 Task: Filter people with the keyword Title.
Action: Mouse moved to (453, 110)
Screenshot: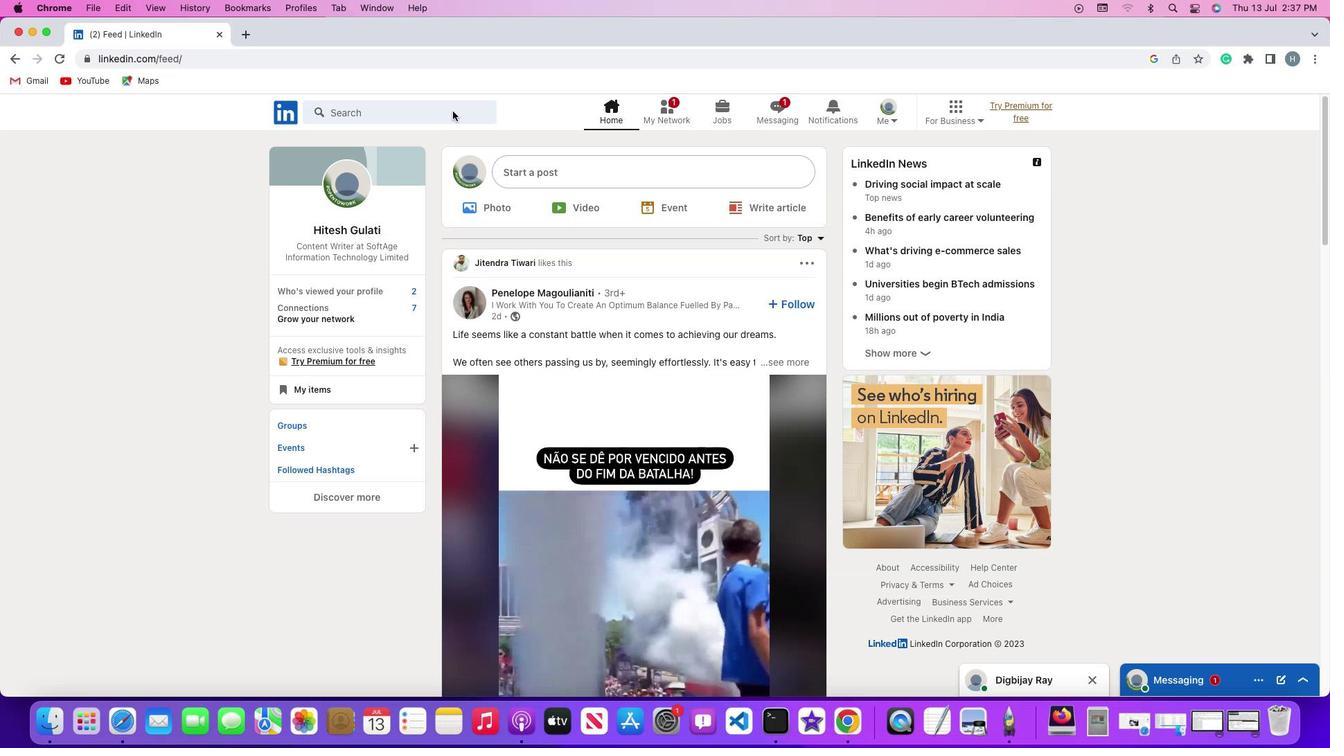 
Action: Mouse pressed left at (453, 110)
Screenshot: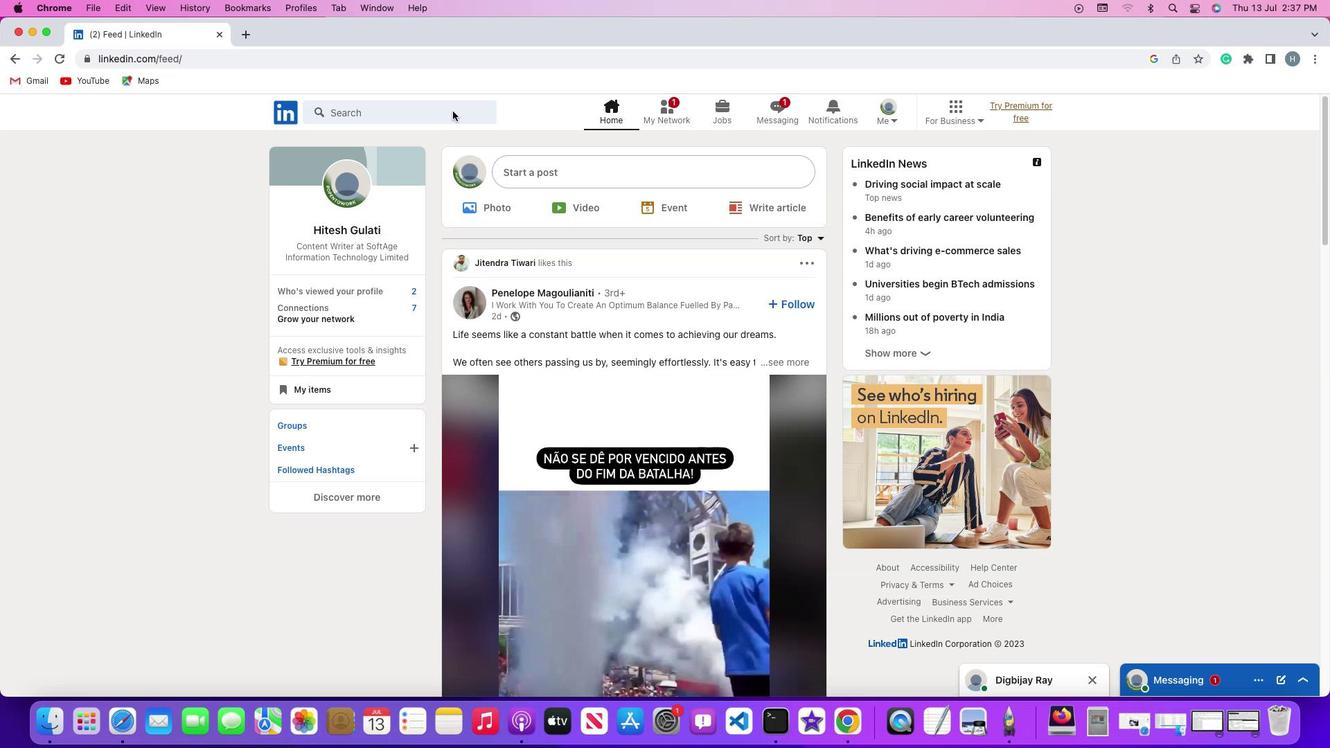
Action: Mouse pressed left at (453, 110)
Screenshot: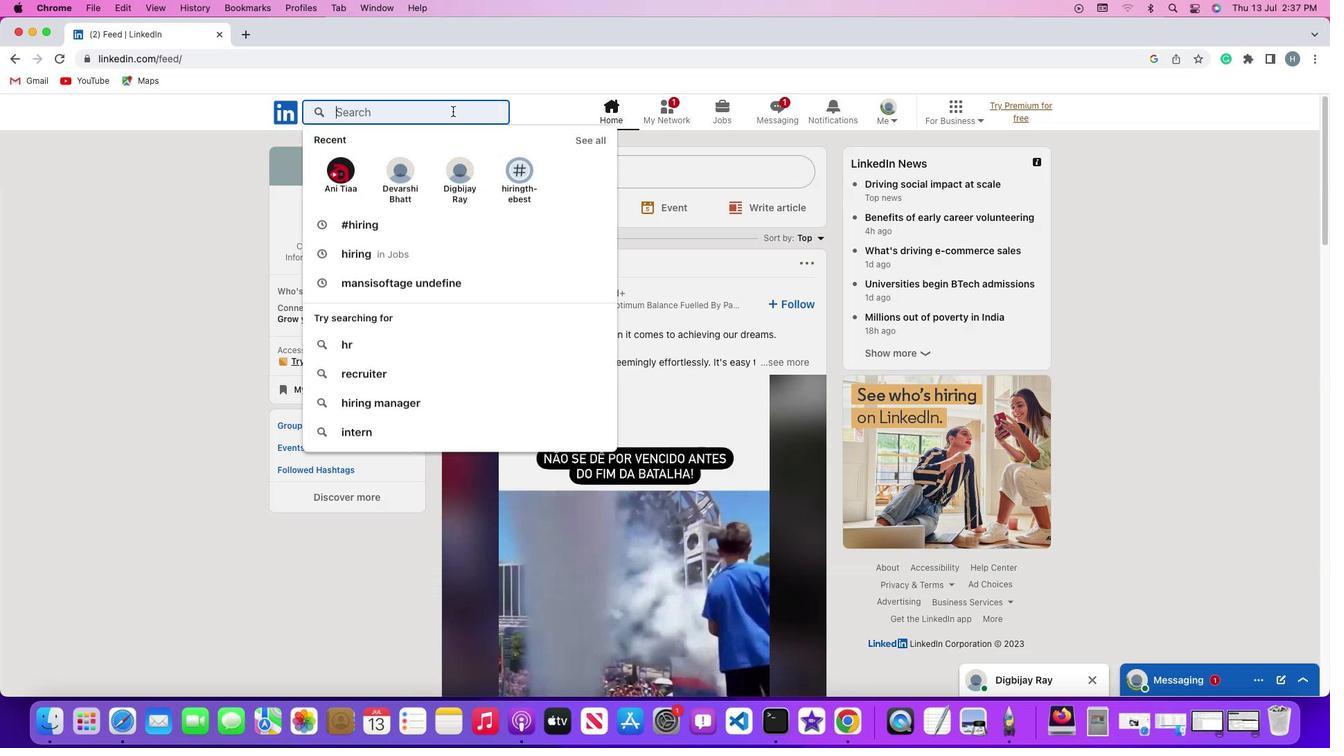 
Action: Key pressed Key.shift'#''h''i''r''i''n''g'Key.enter
Screenshot: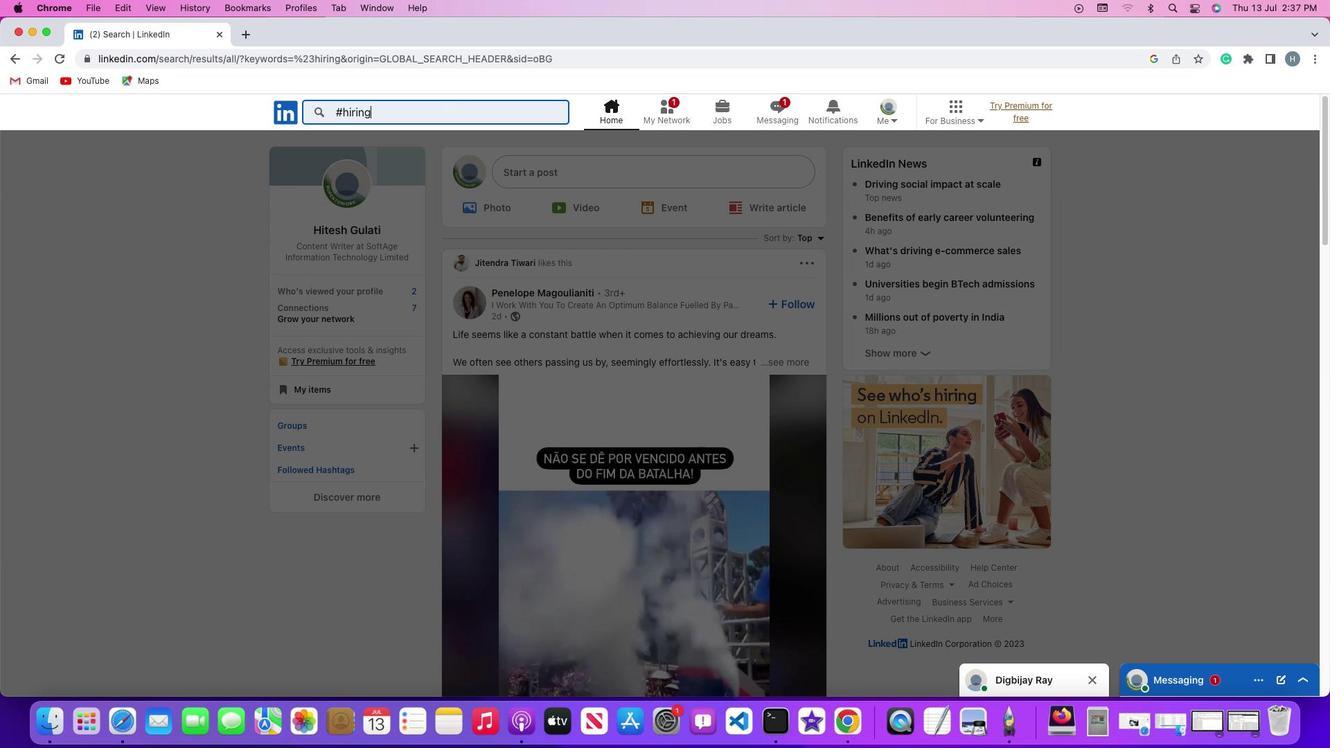 
Action: Mouse moved to (400, 146)
Screenshot: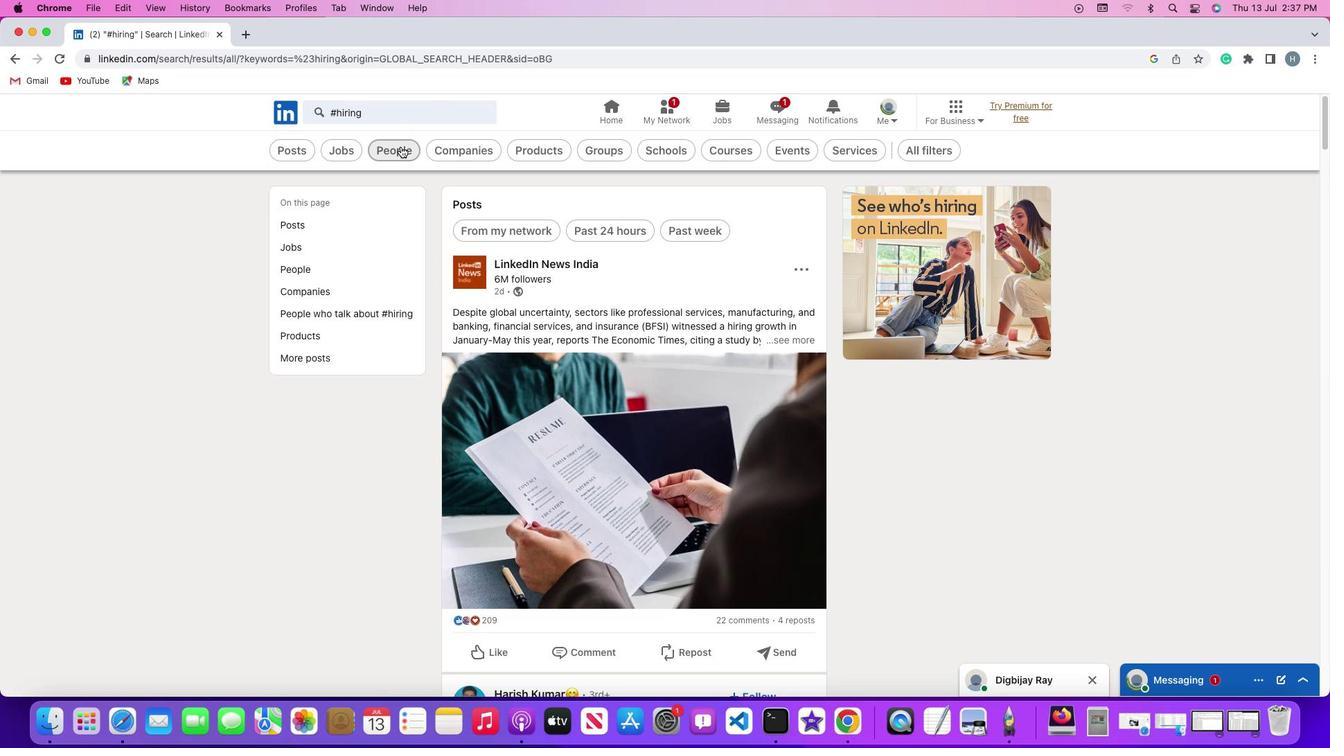 
Action: Mouse pressed left at (400, 146)
Screenshot: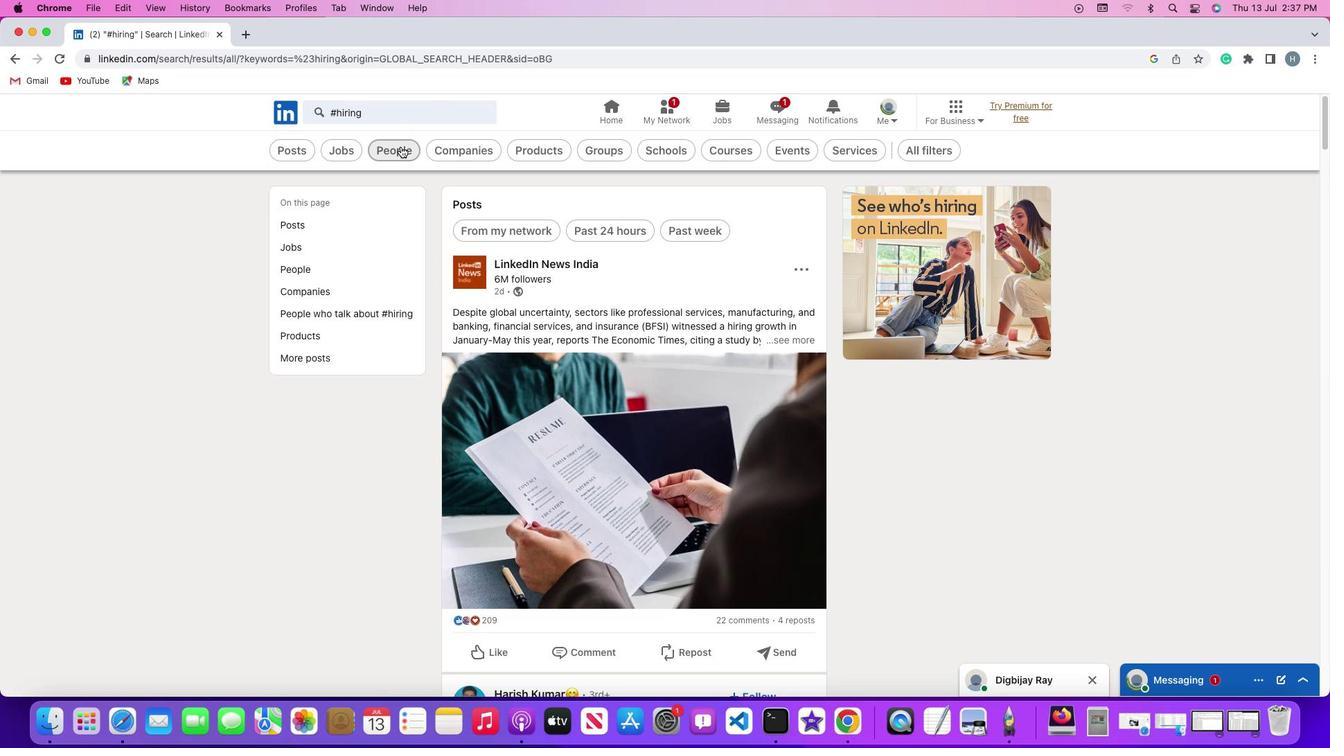 
Action: Mouse moved to (402, 148)
Screenshot: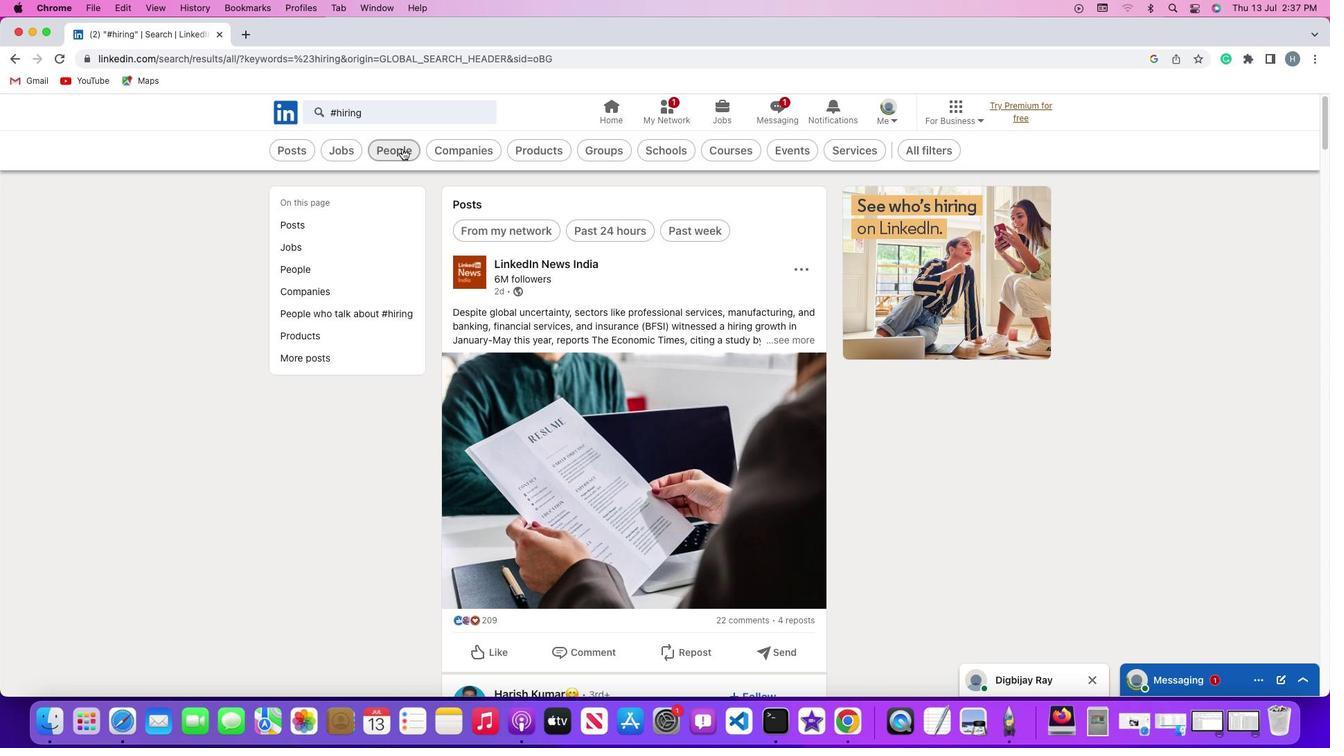 
Action: Mouse pressed left at (402, 148)
Screenshot: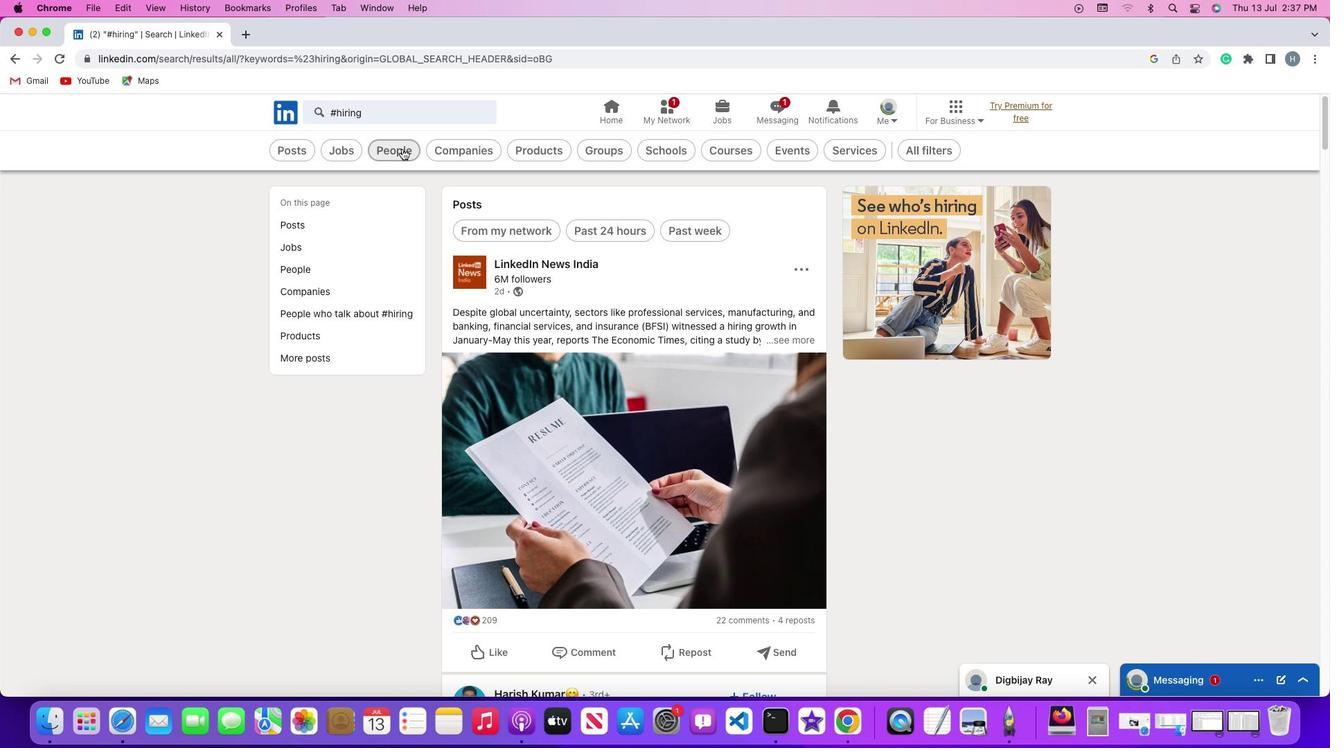 
Action: Mouse moved to (709, 148)
Screenshot: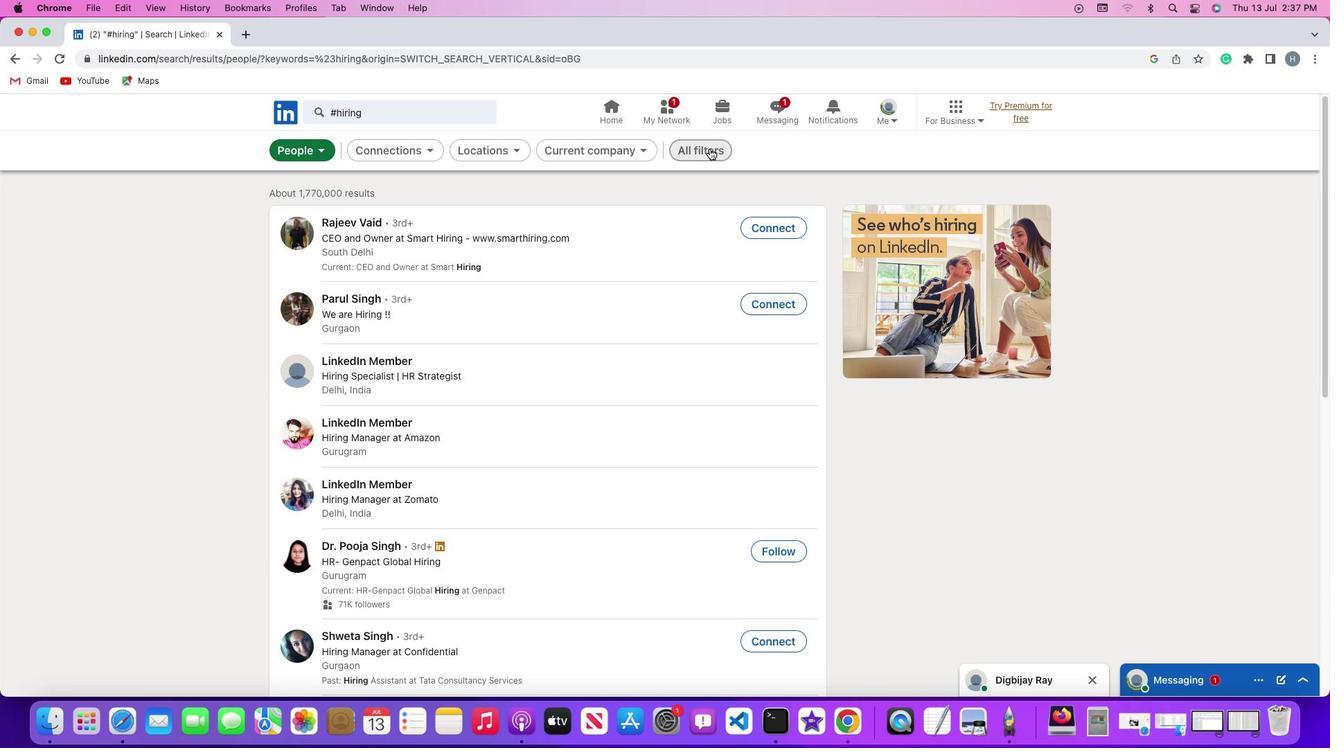 
Action: Mouse pressed left at (709, 148)
Screenshot: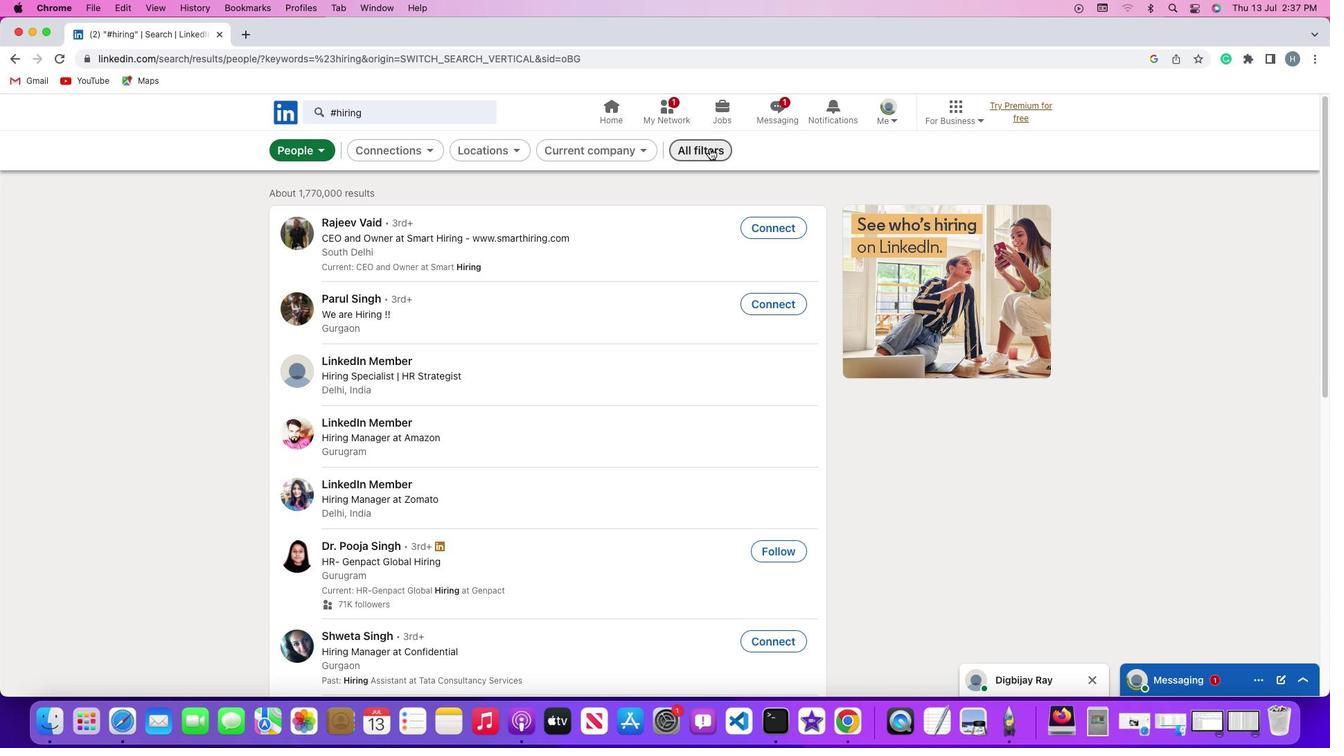 
Action: Mouse moved to (1094, 506)
Screenshot: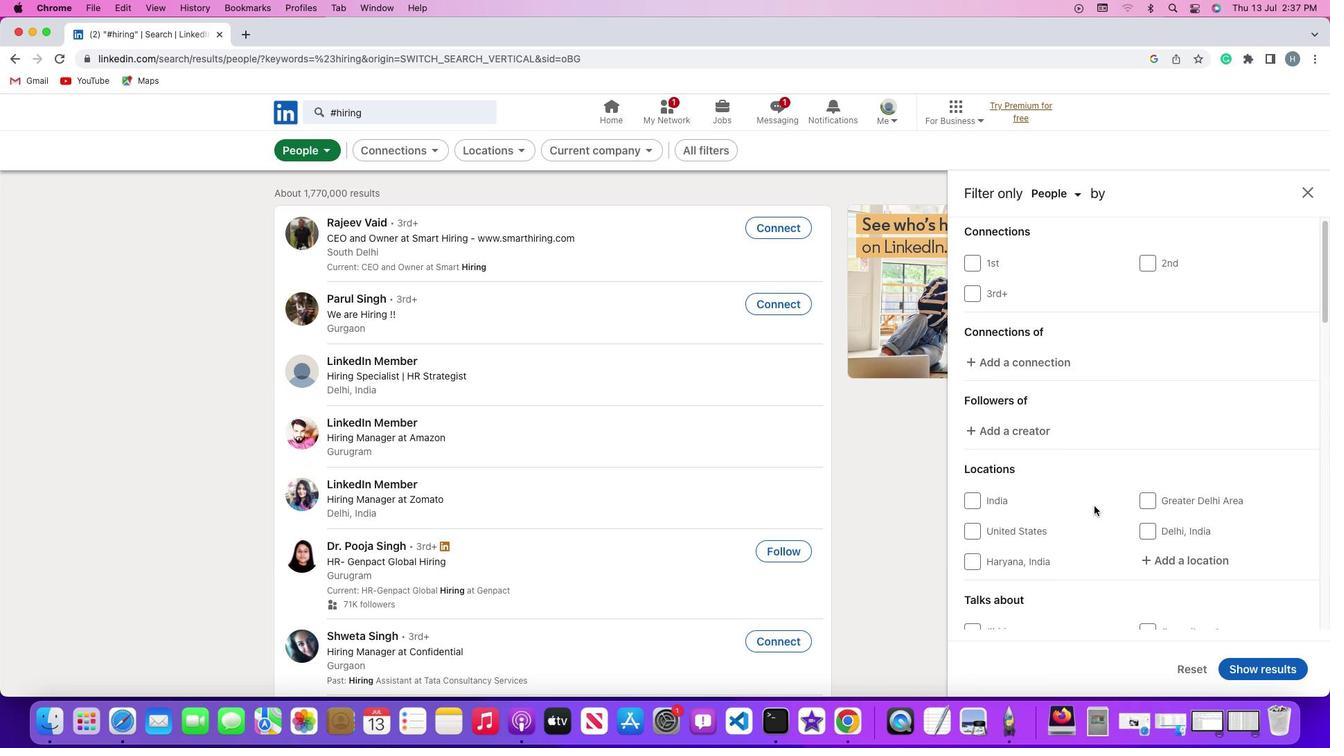 
Action: Mouse scrolled (1094, 506) with delta (0, 0)
Screenshot: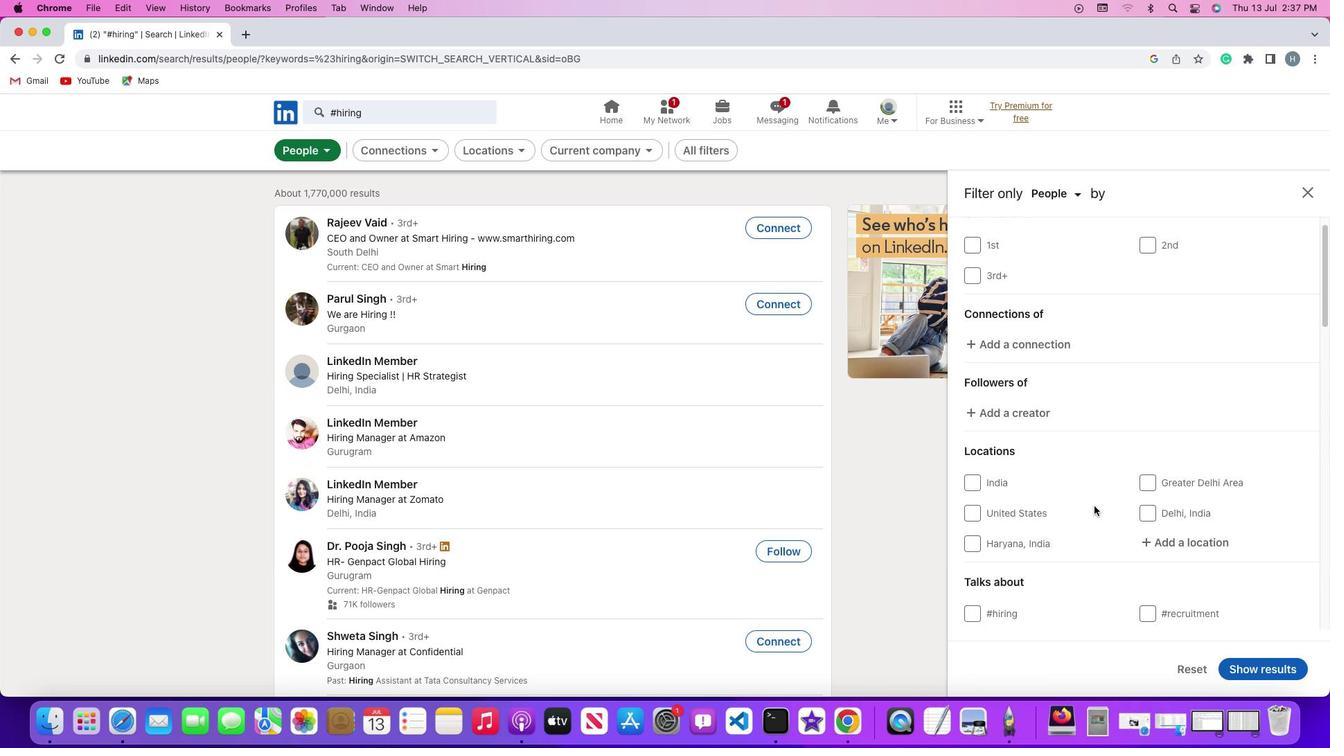 
Action: Mouse scrolled (1094, 506) with delta (0, 0)
Screenshot: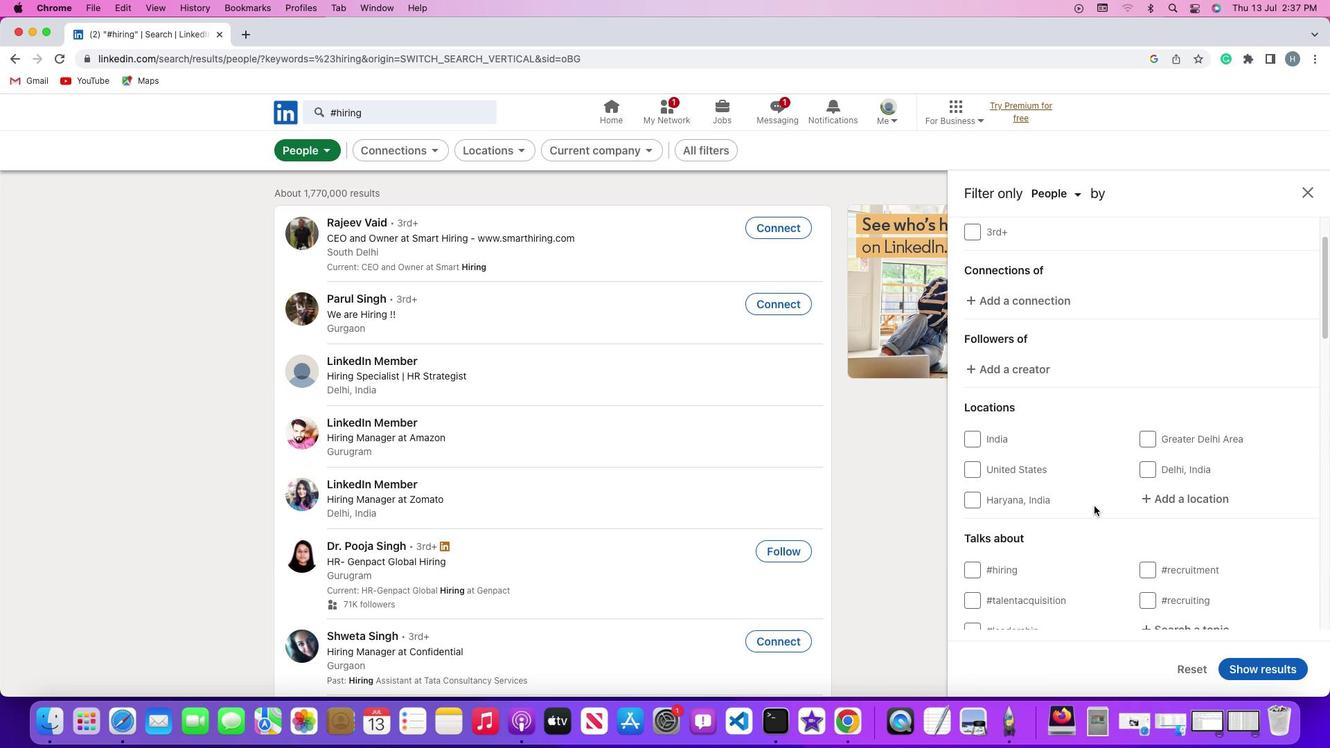 
Action: Mouse scrolled (1094, 506) with delta (0, -2)
Screenshot: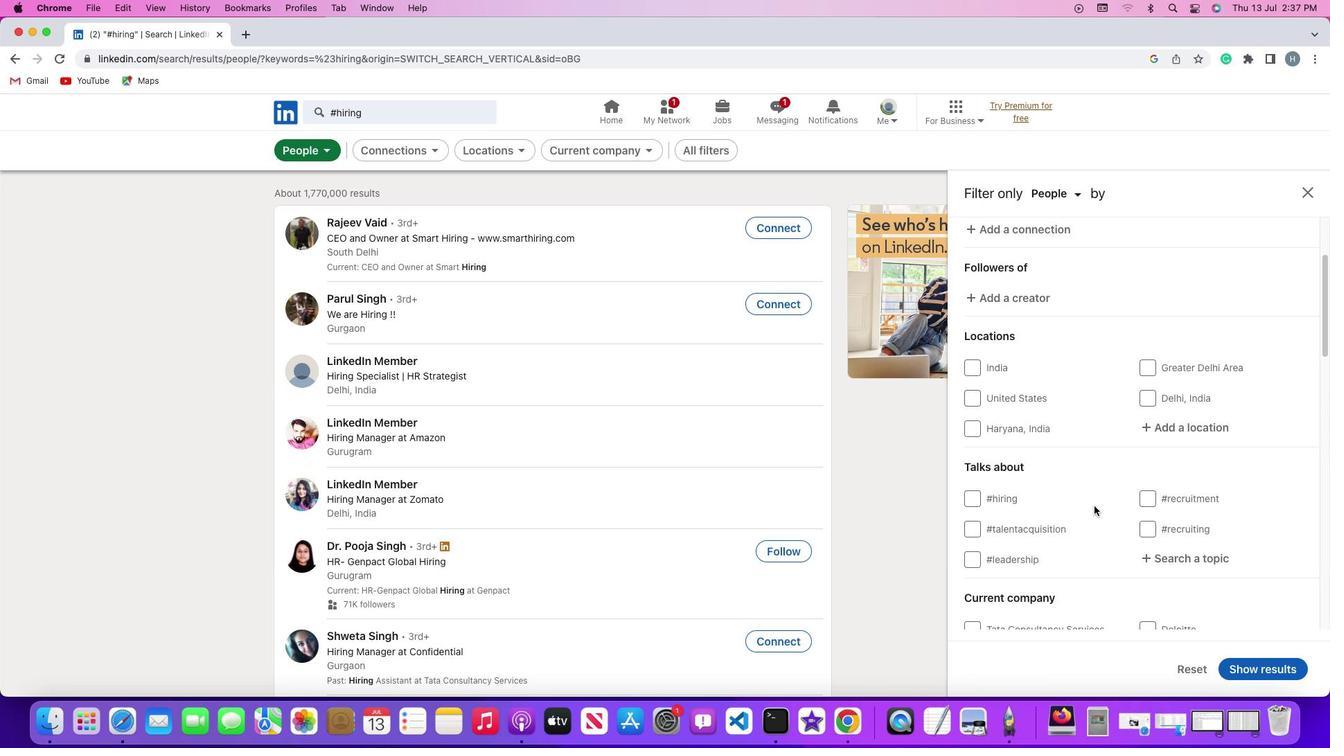 
Action: Mouse scrolled (1094, 506) with delta (0, -2)
Screenshot: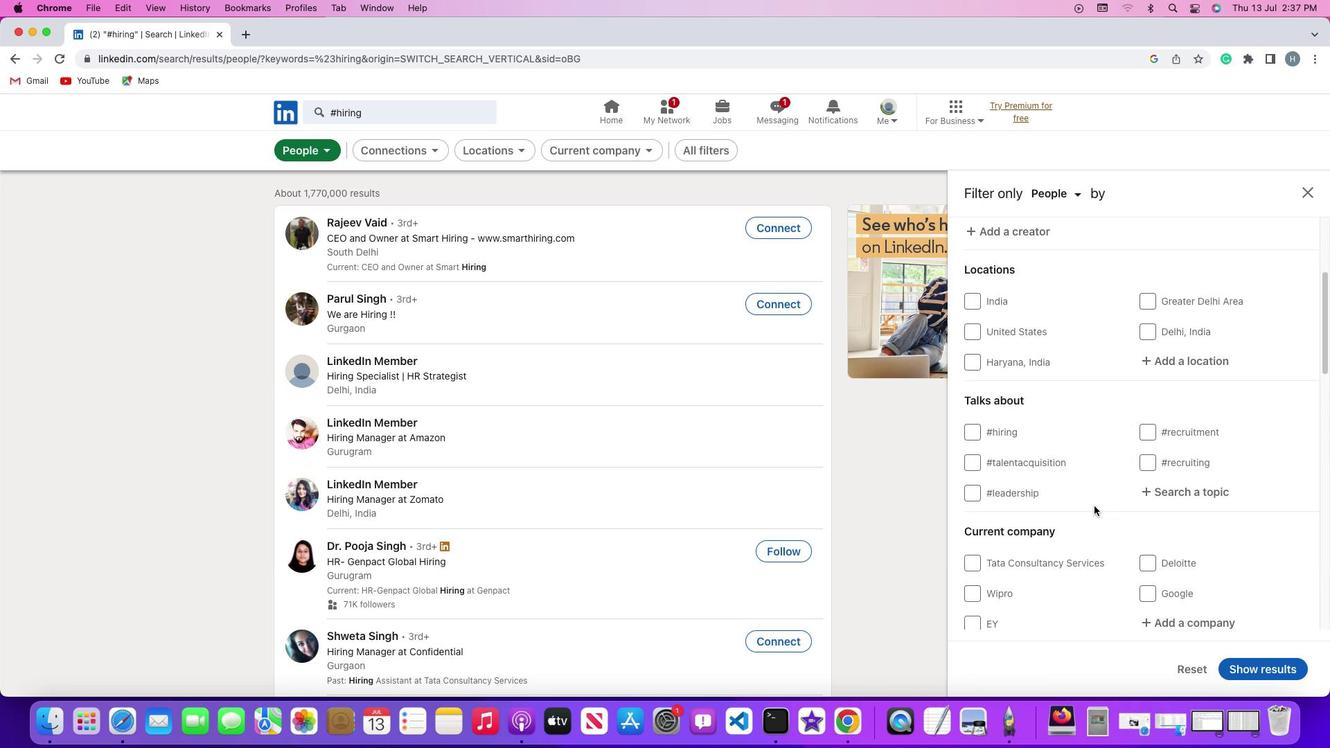 
Action: Mouse scrolled (1094, 506) with delta (0, 0)
Screenshot: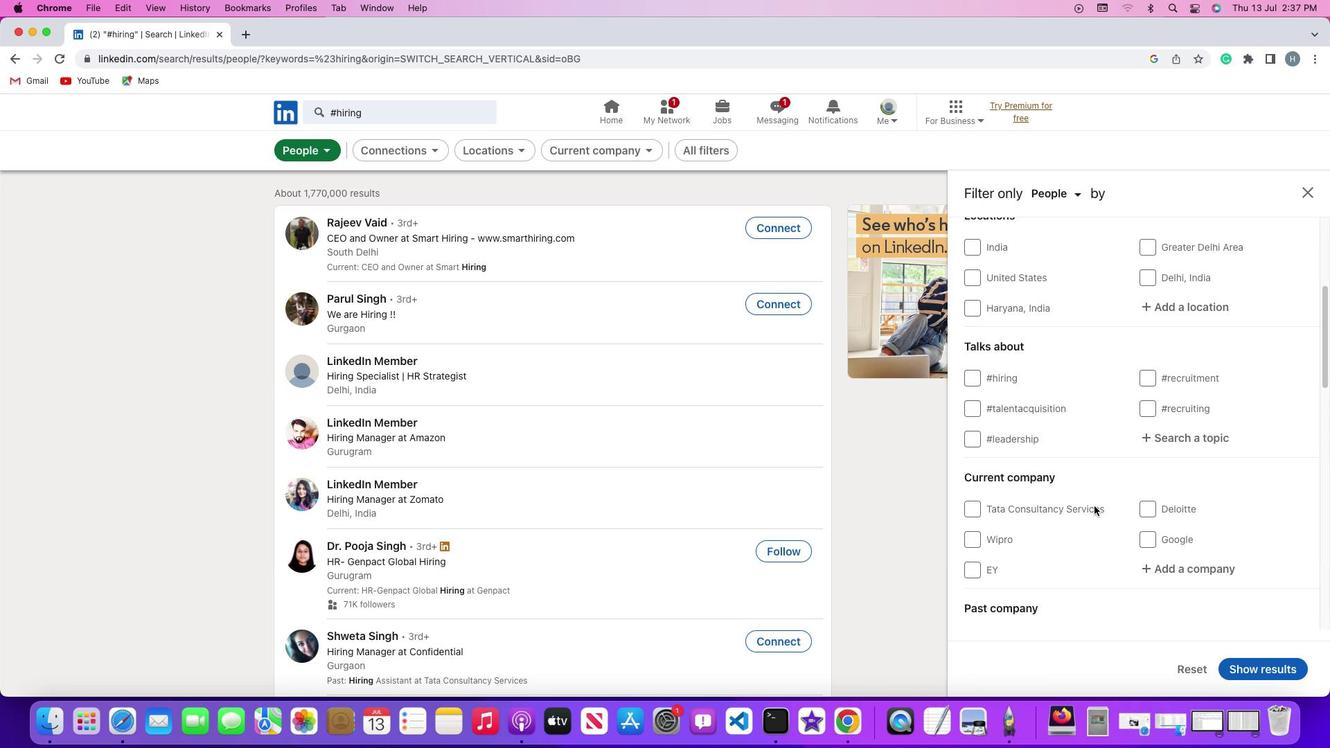 
Action: Mouse scrolled (1094, 506) with delta (0, 0)
Screenshot: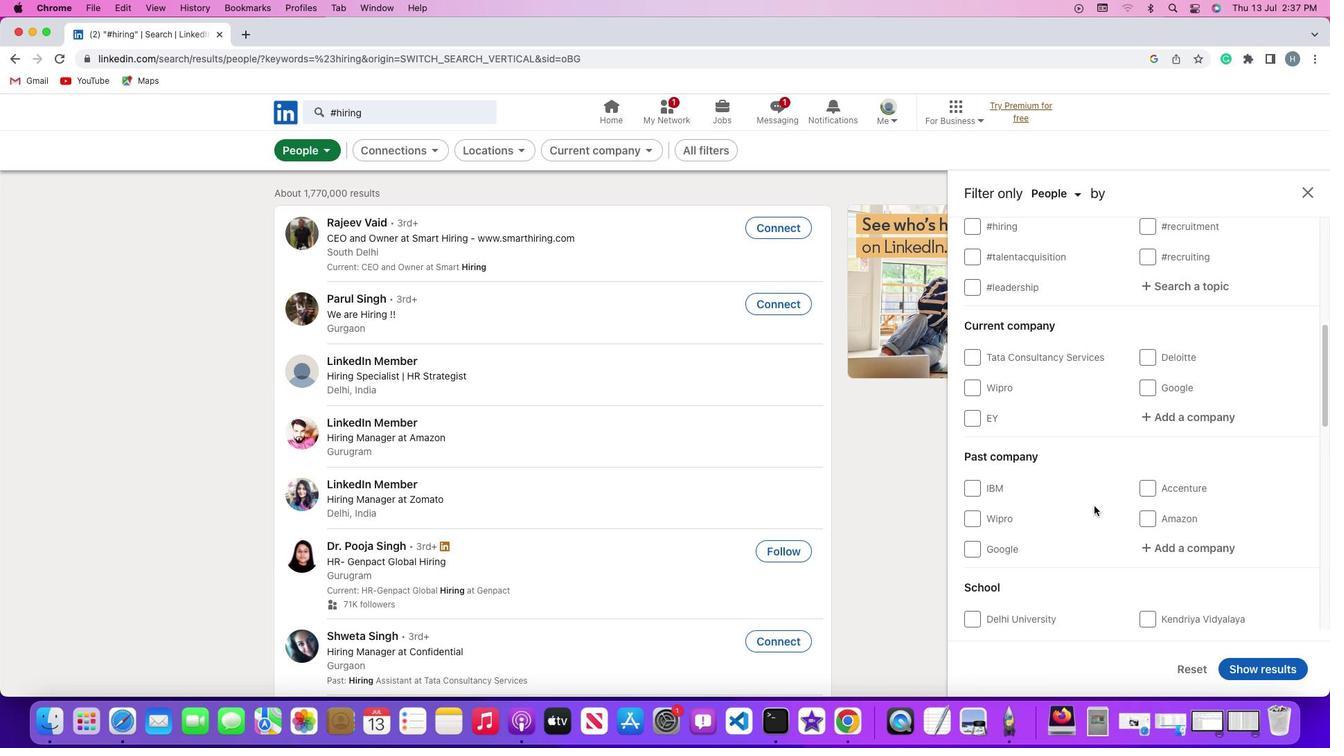 
Action: Mouse scrolled (1094, 506) with delta (0, -2)
Screenshot: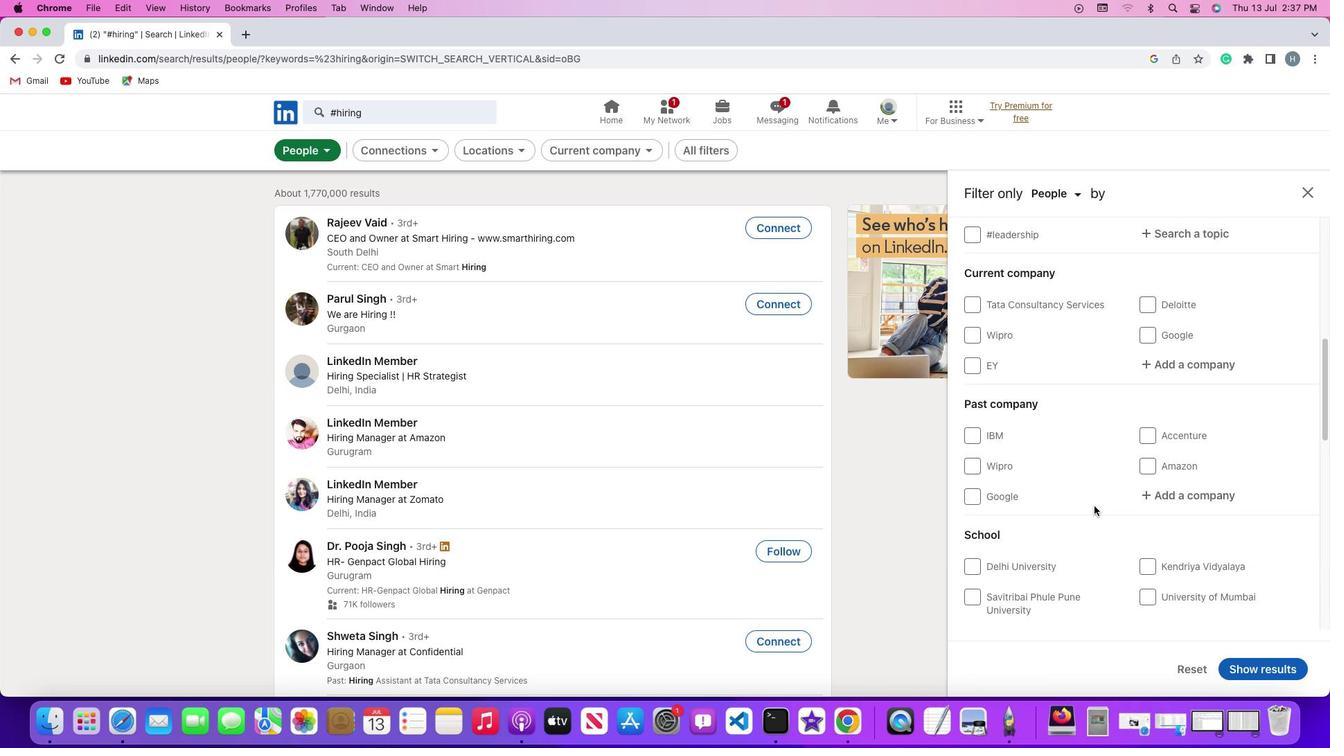 
Action: Mouse scrolled (1094, 506) with delta (0, -3)
Screenshot: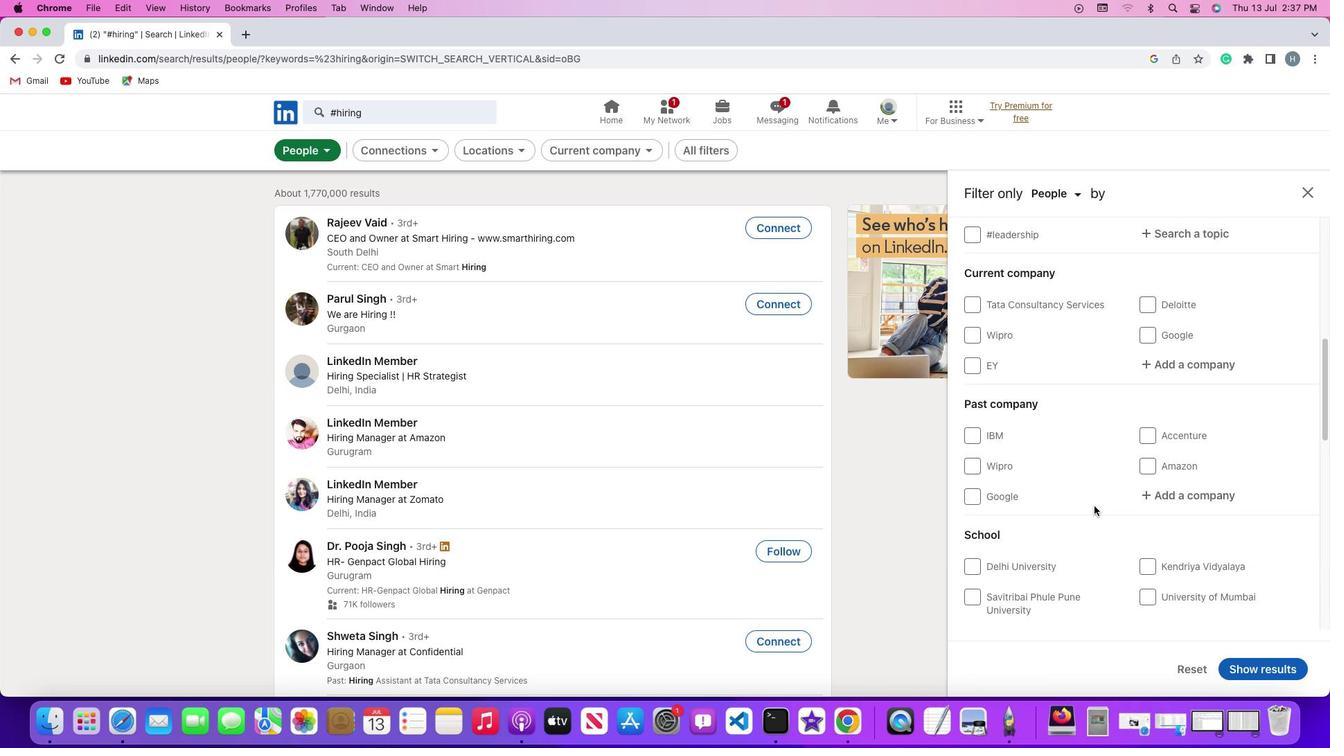 
Action: Mouse scrolled (1094, 506) with delta (0, 0)
Screenshot: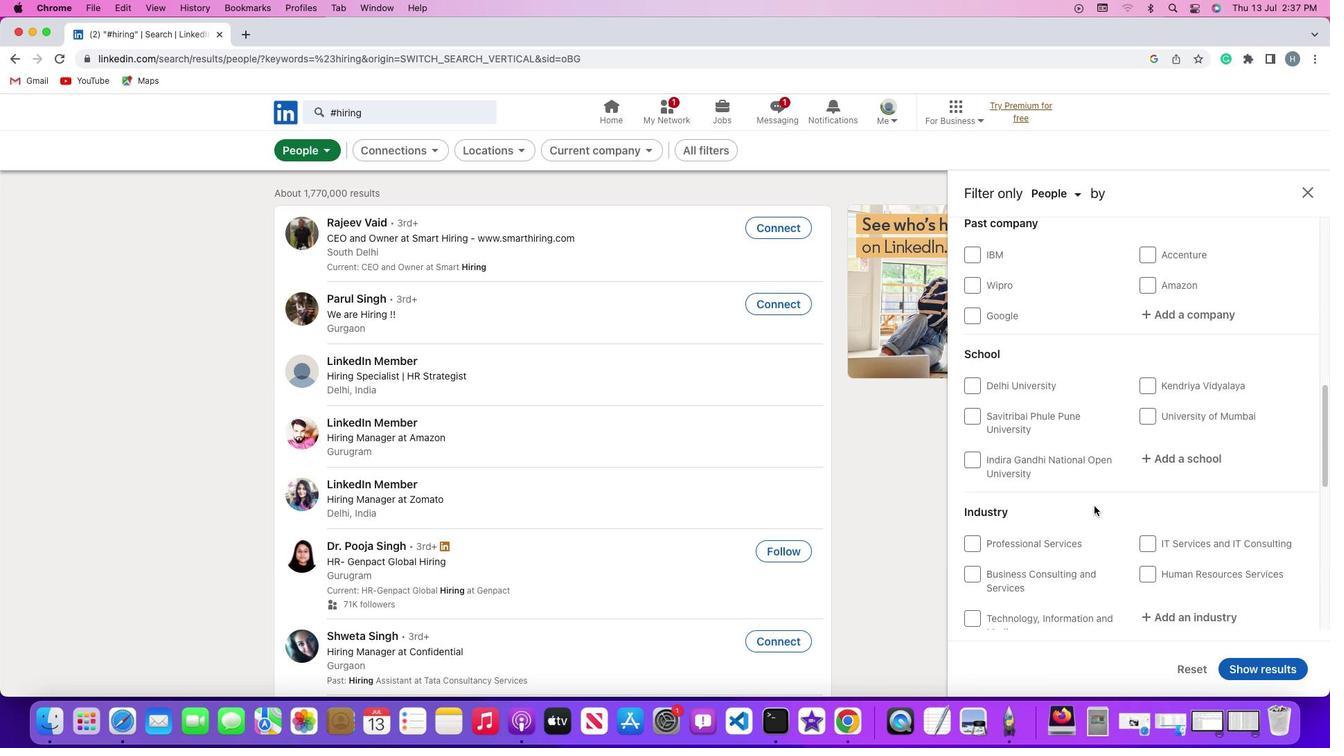 
Action: Mouse scrolled (1094, 506) with delta (0, 0)
Screenshot: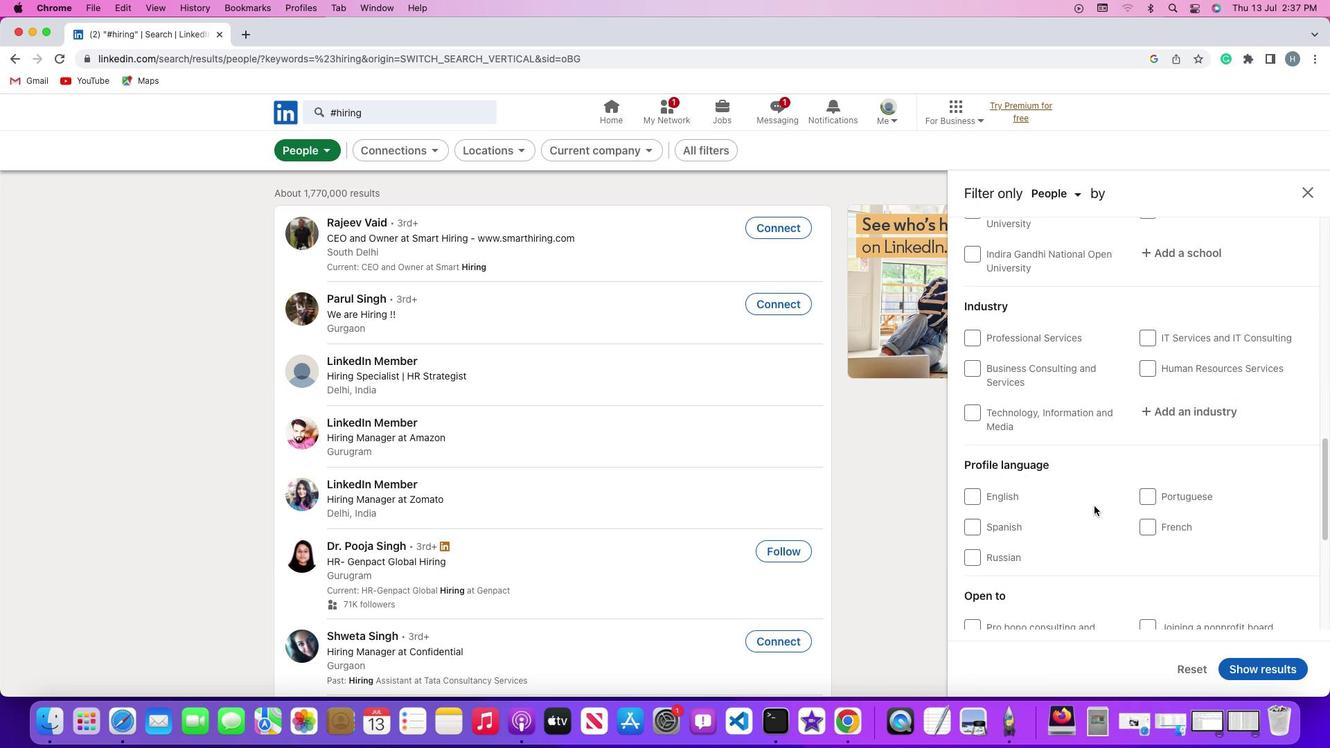 
Action: Mouse scrolled (1094, 506) with delta (0, -2)
Screenshot: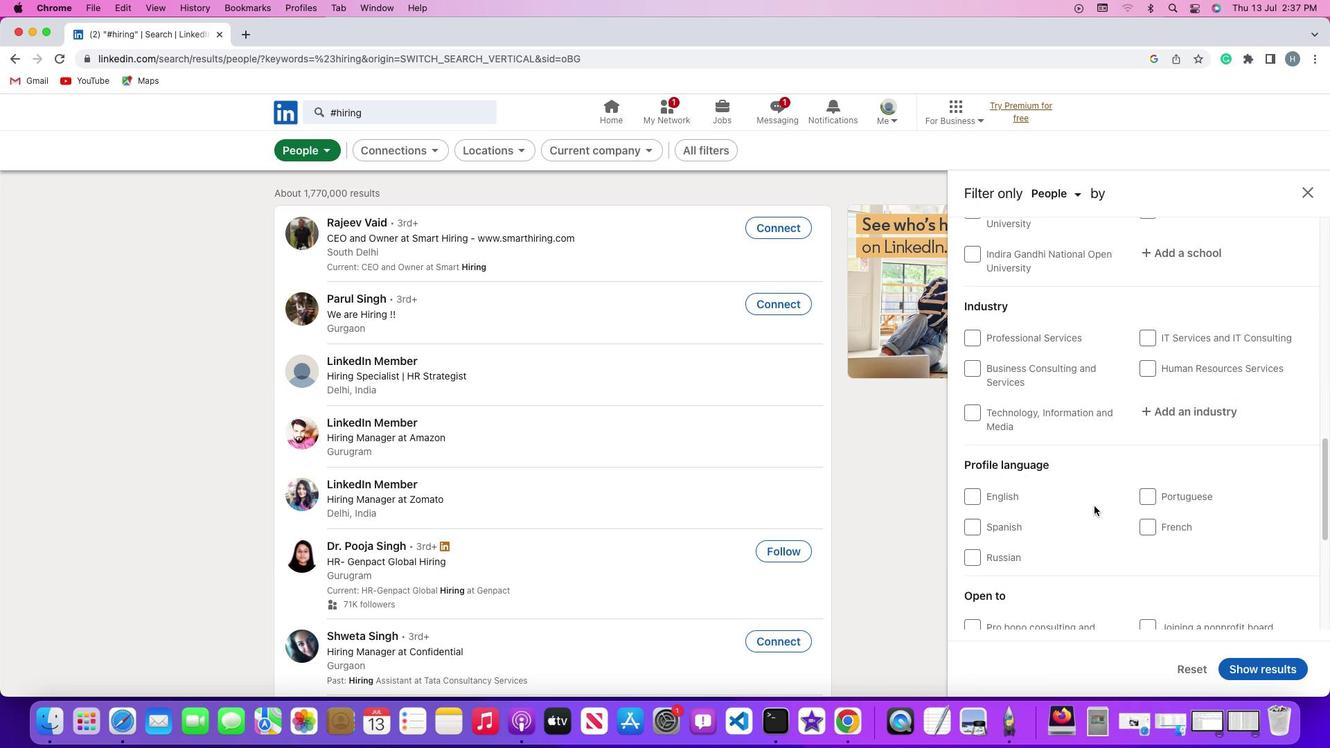 
Action: Mouse scrolled (1094, 506) with delta (0, -3)
Screenshot: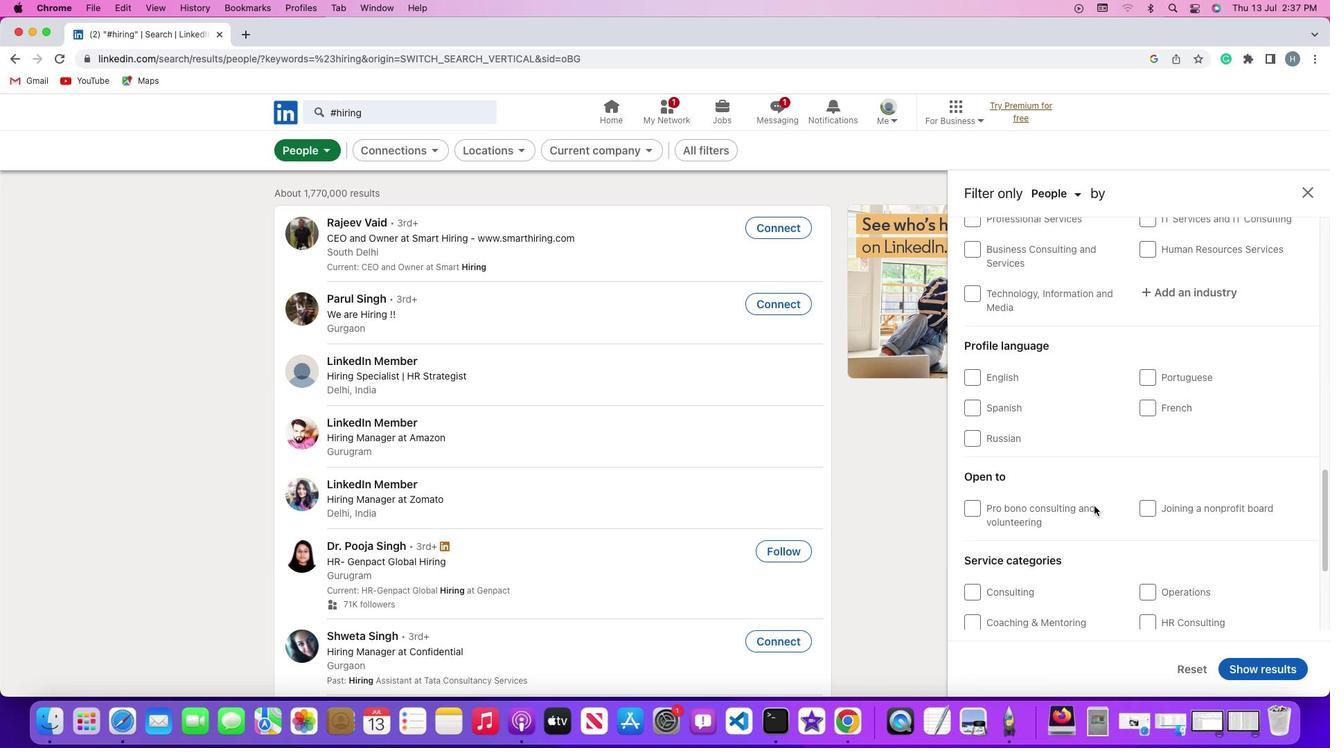 
Action: Mouse scrolled (1094, 506) with delta (0, -4)
Screenshot: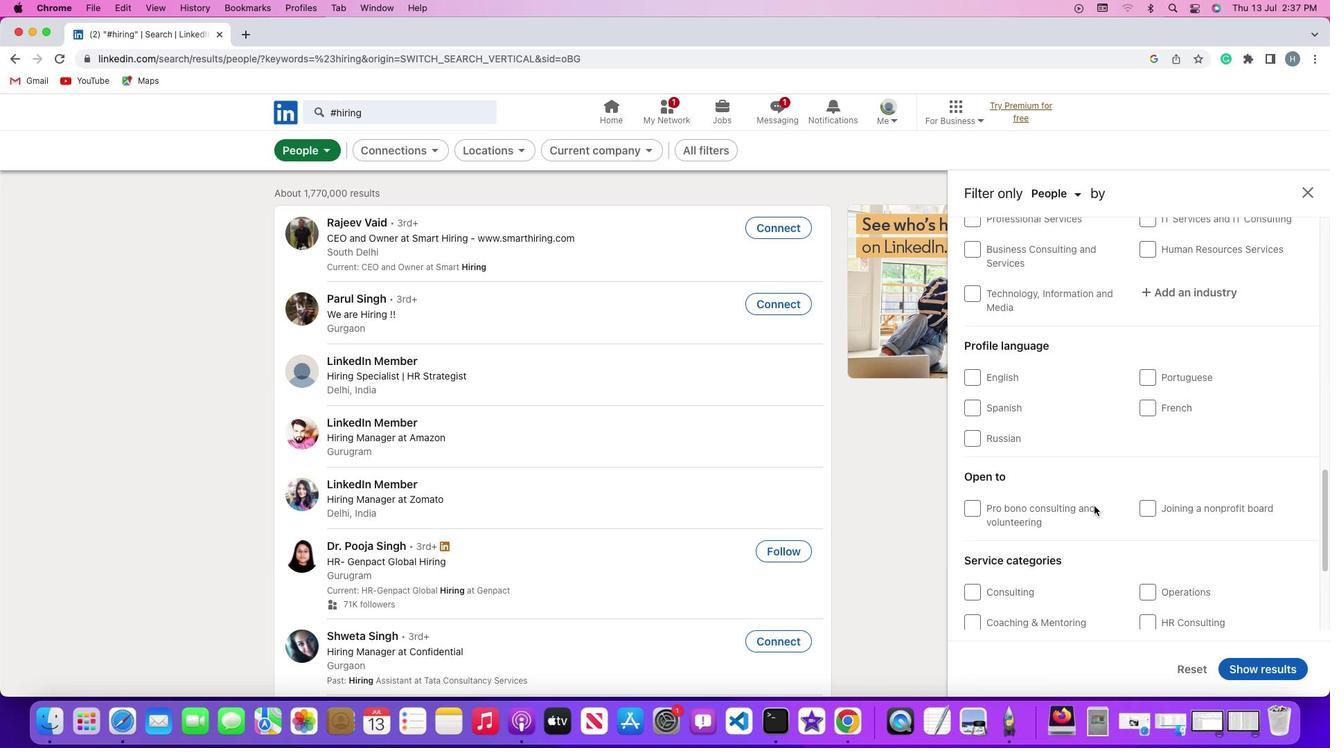 
Action: Mouse scrolled (1094, 506) with delta (0, 0)
Screenshot: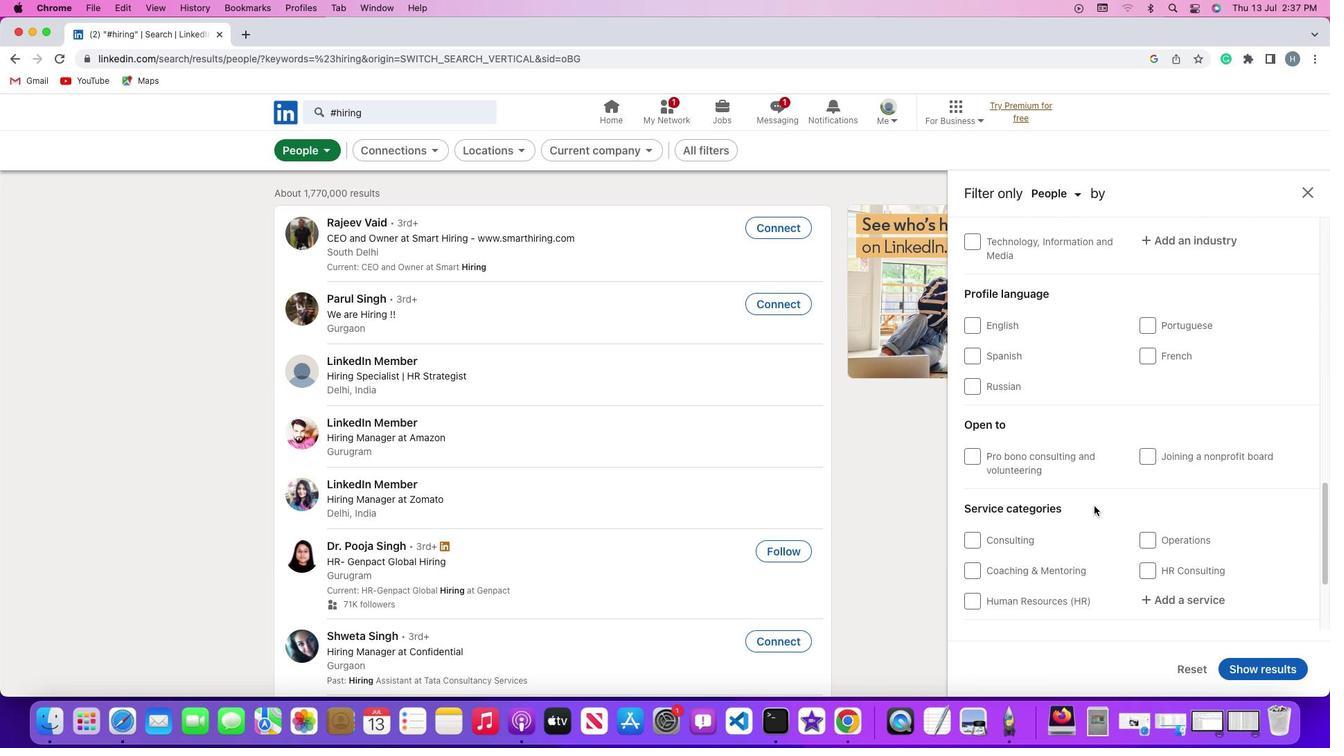 
Action: Mouse scrolled (1094, 506) with delta (0, 0)
Screenshot: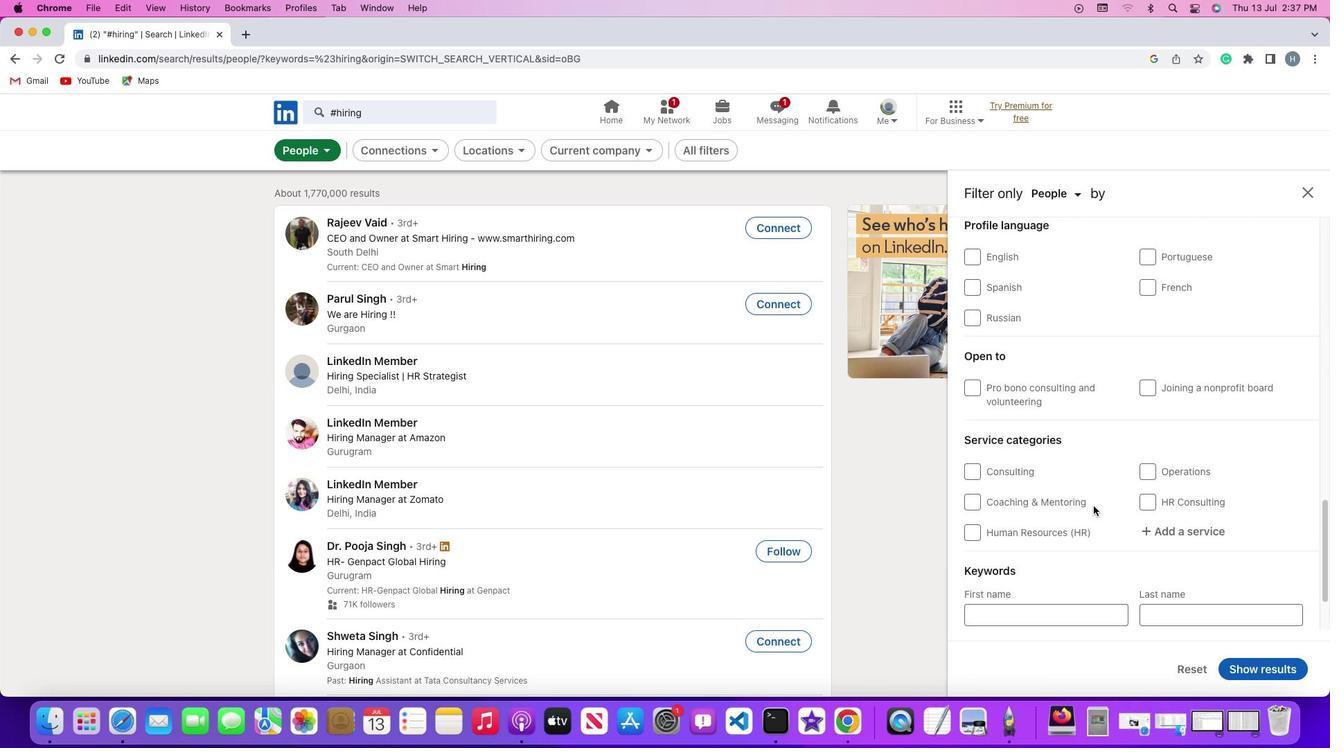 
Action: Mouse scrolled (1094, 506) with delta (0, -2)
Screenshot: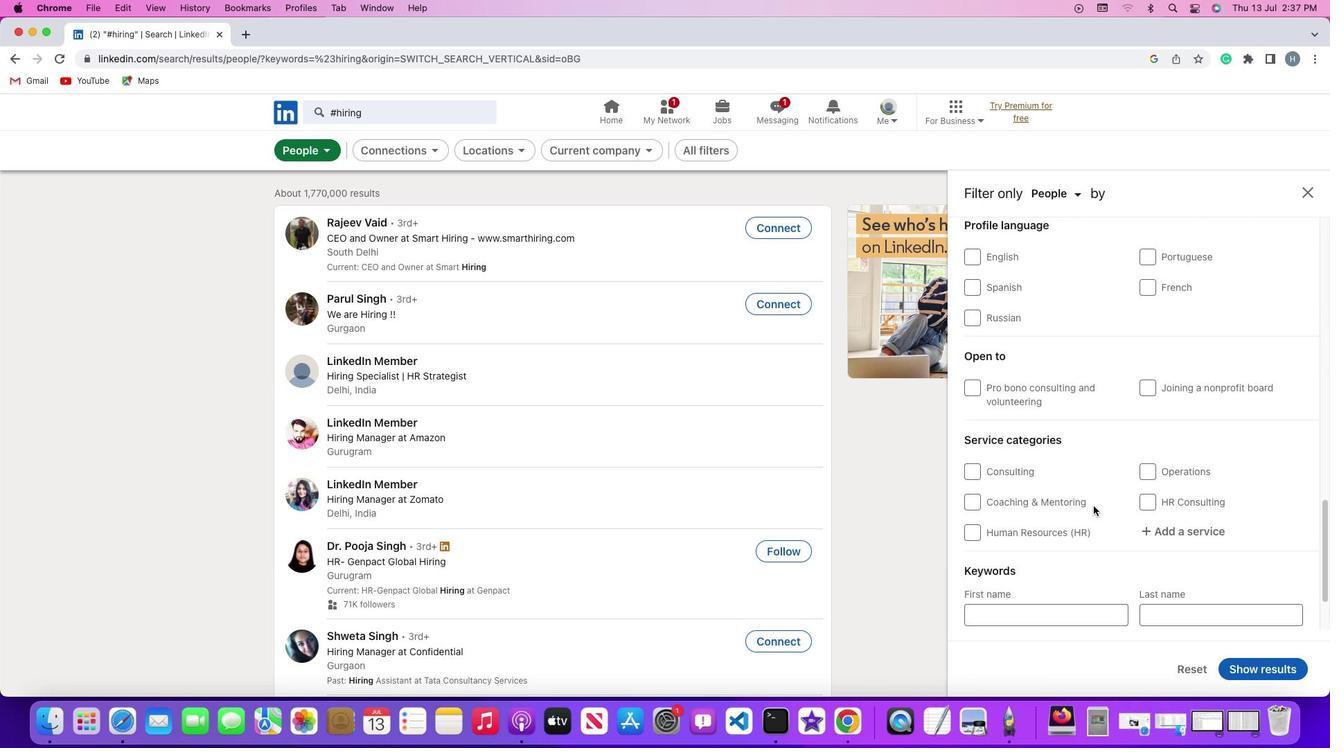 
Action: Mouse scrolled (1094, 506) with delta (0, -3)
Screenshot: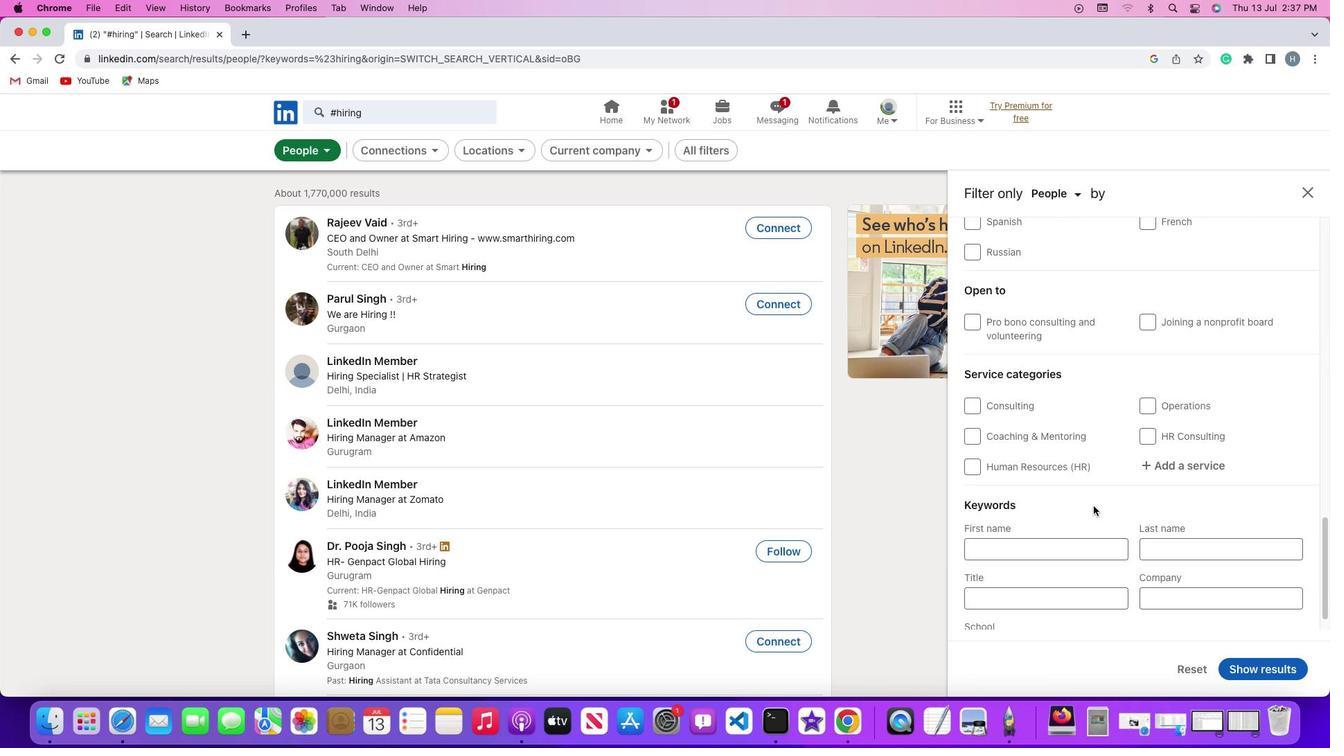 
Action: Mouse scrolled (1094, 506) with delta (0, -4)
Screenshot: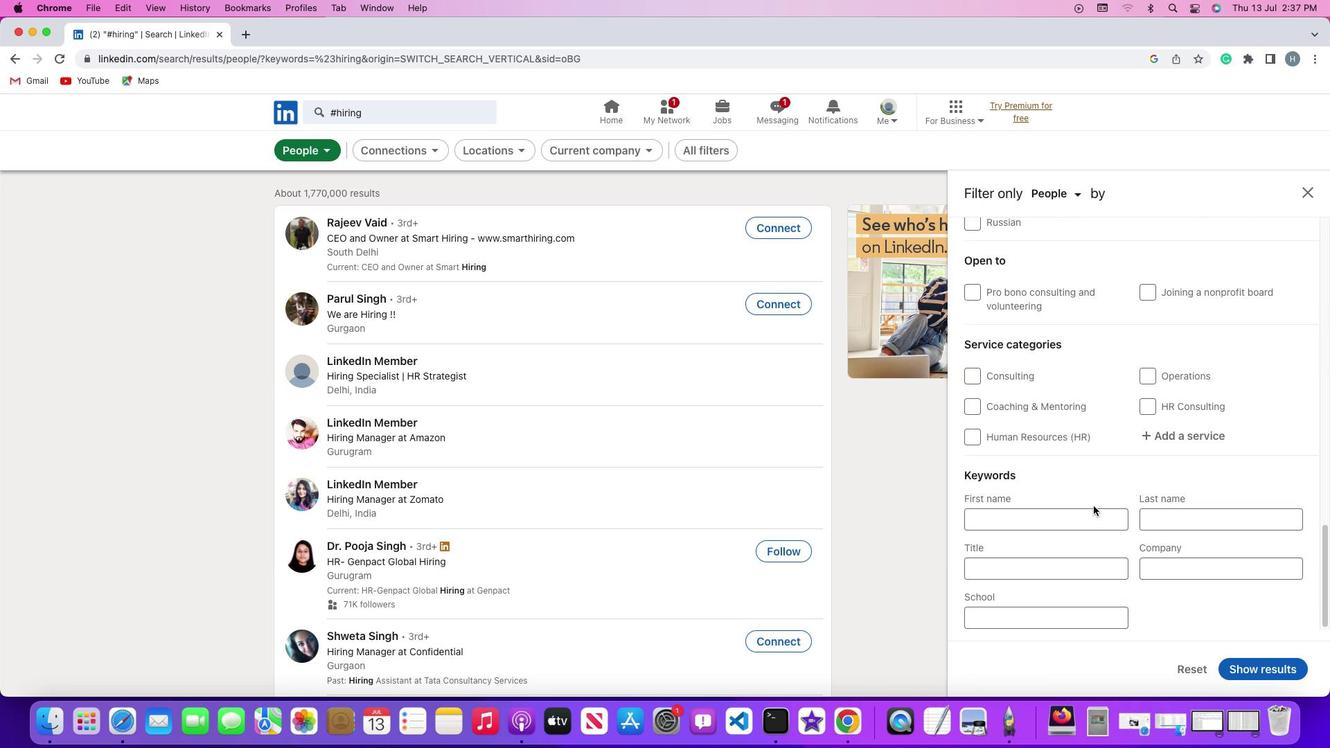 
Action: Mouse moved to (1094, 506)
Screenshot: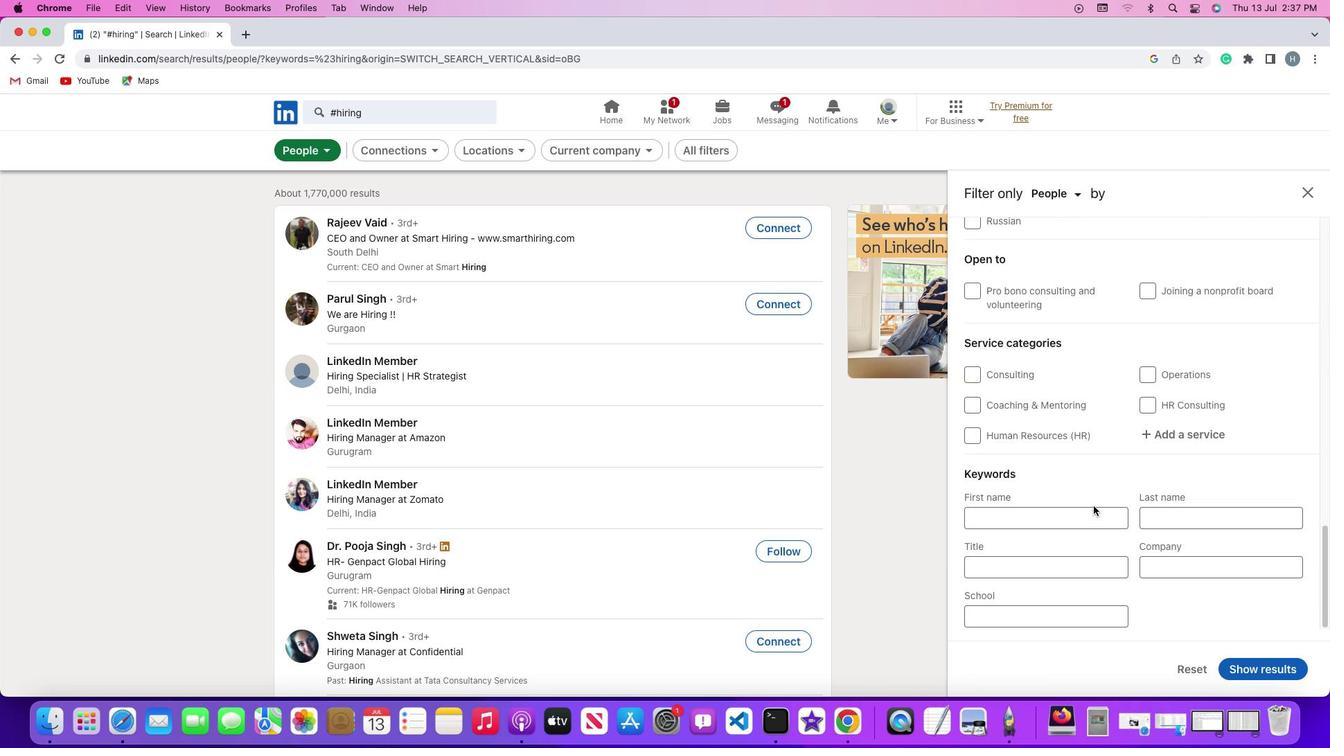 
Action: Mouse scrolled (1094, 506) with delta (0, 0)
Screenshot: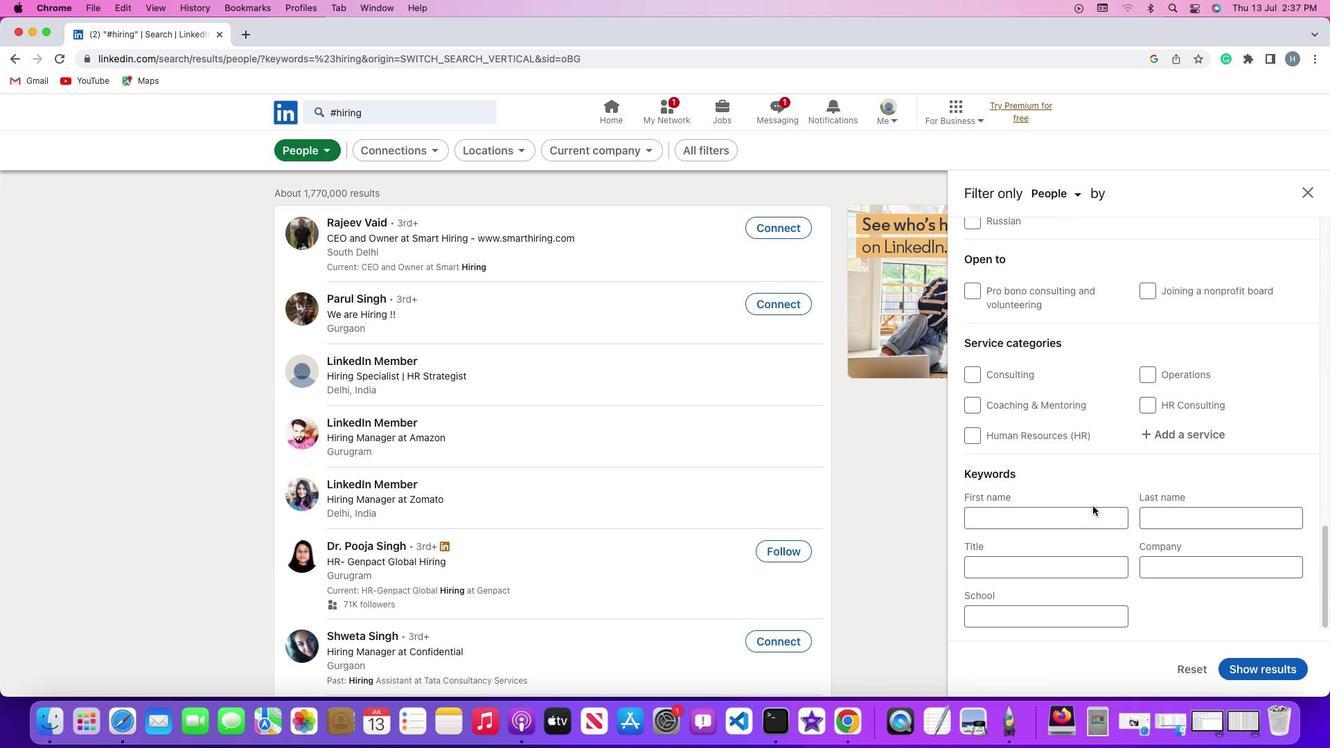 
Action: Mouse scrolled (1094, 506) with delta (0, 0)
Screenshot: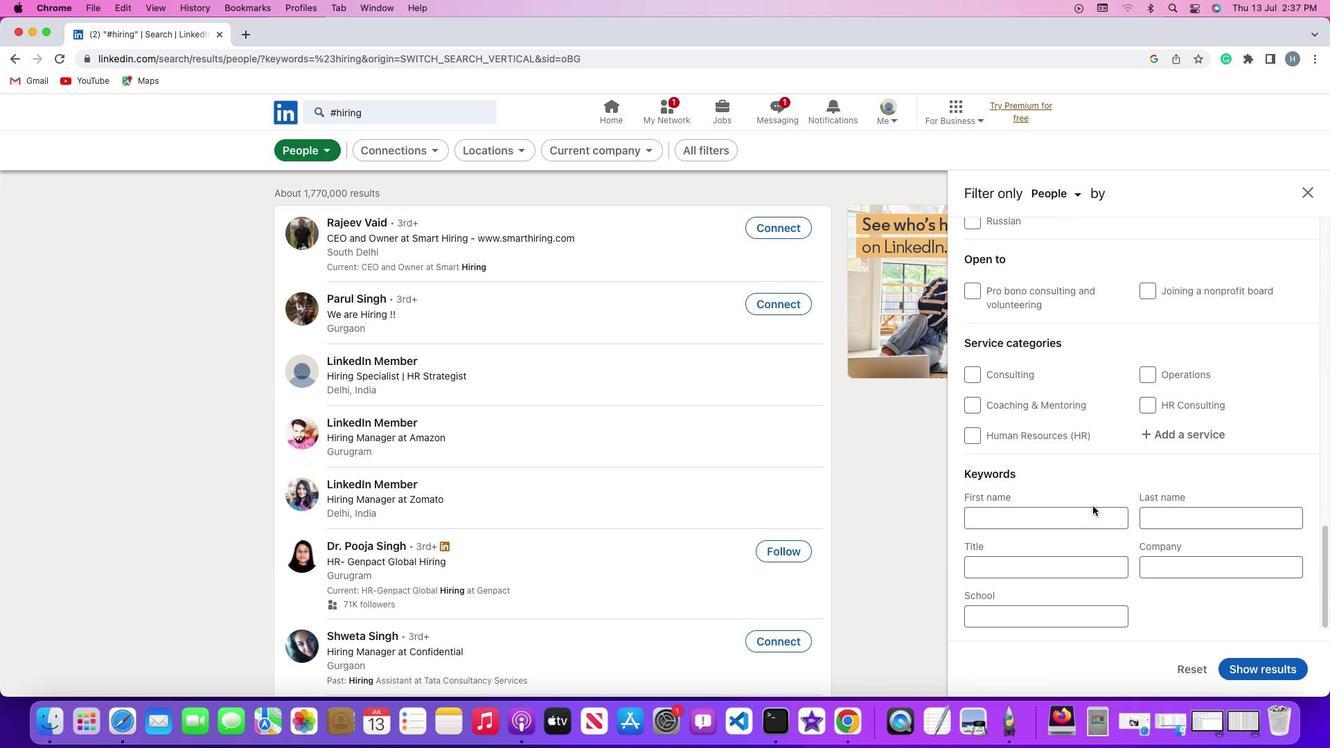 
Action: Mouse scrolled (1094, 506) with delta (0, -2)
Screenshot: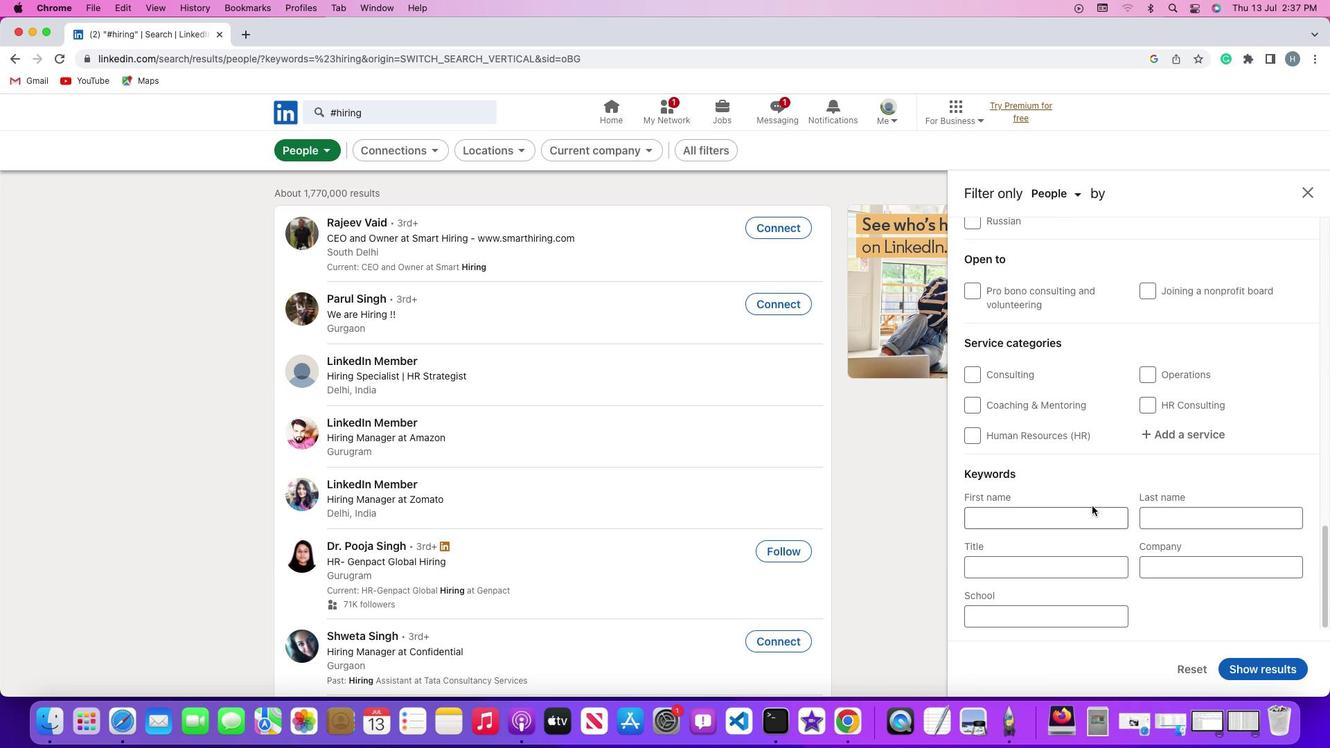 
Action: Mouse scrolled (1094, 506) with delta (0, -3)
Screenshot: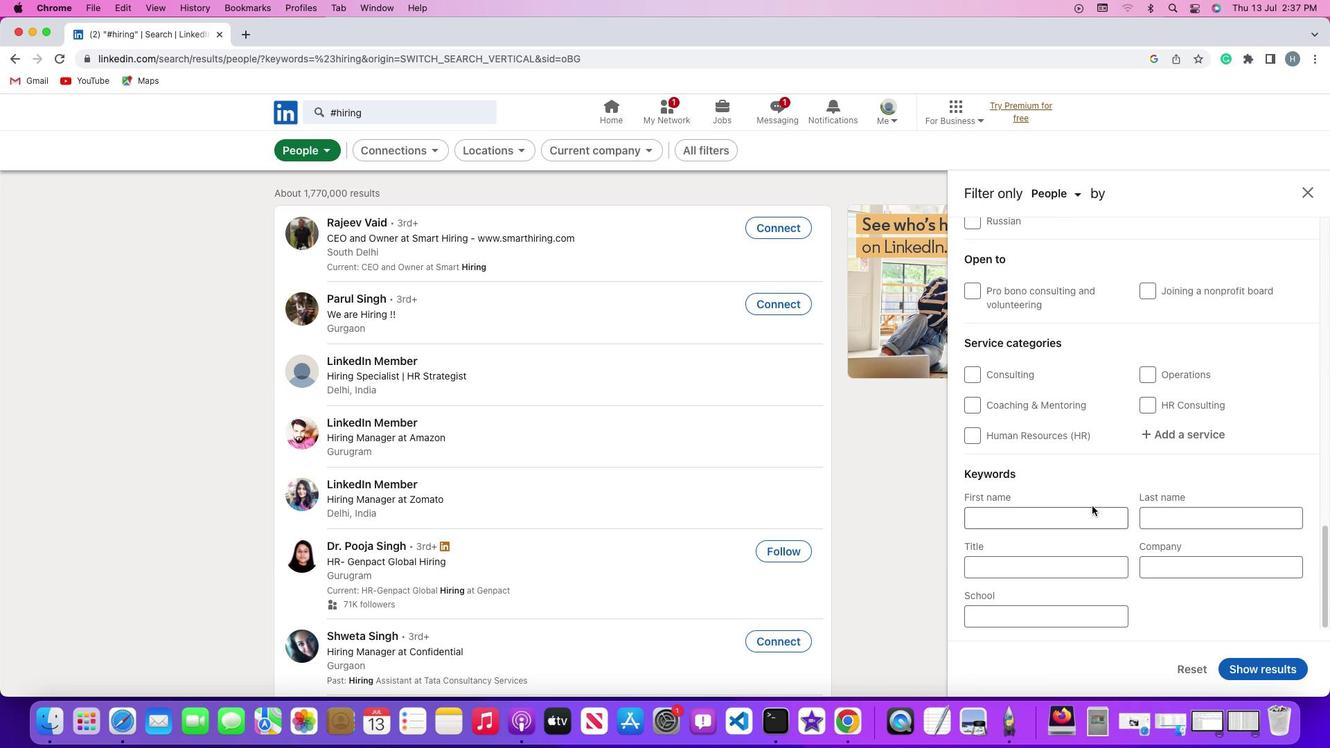 
Action: Mouse scrolled (1094, 506) with delta (0, -4)
Screenshot: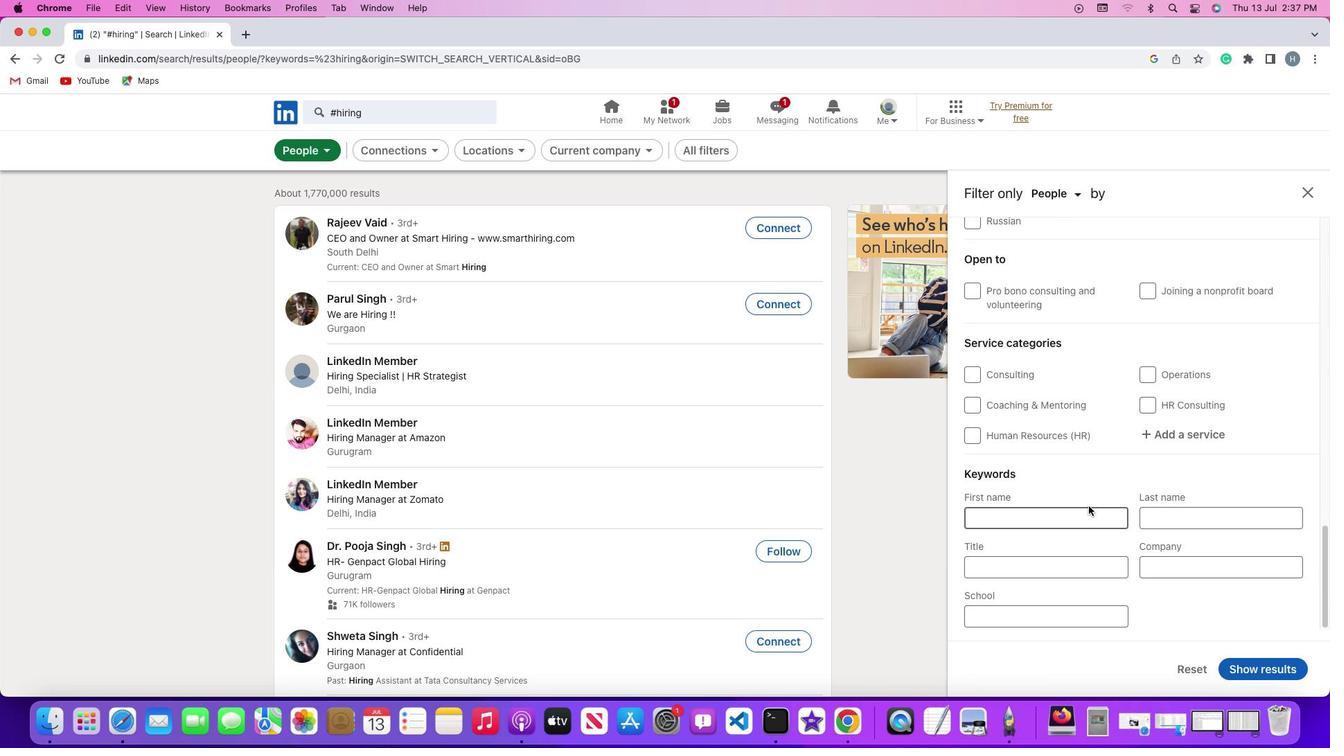 
Action: Mouse moved to (1056, 568)
Screenshot: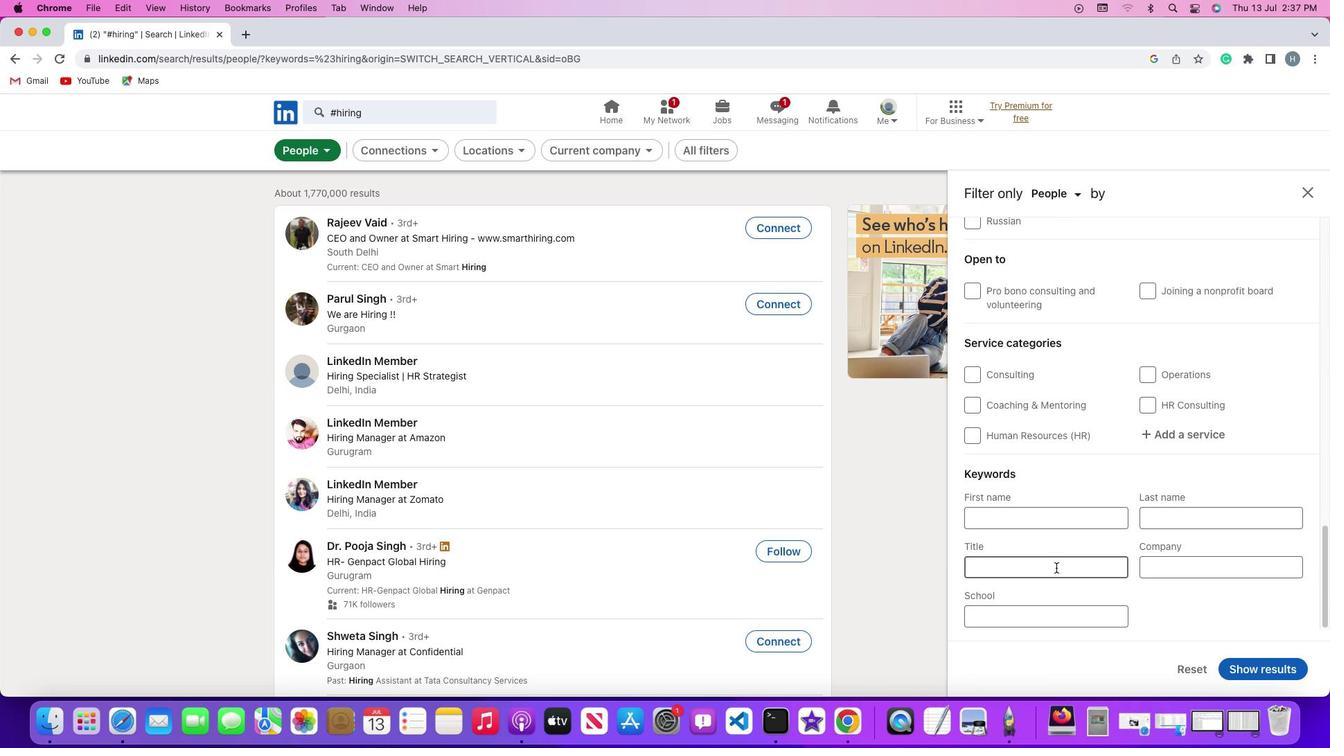 
Action: Mouse pressed left at (1056, 568)
Screenshot: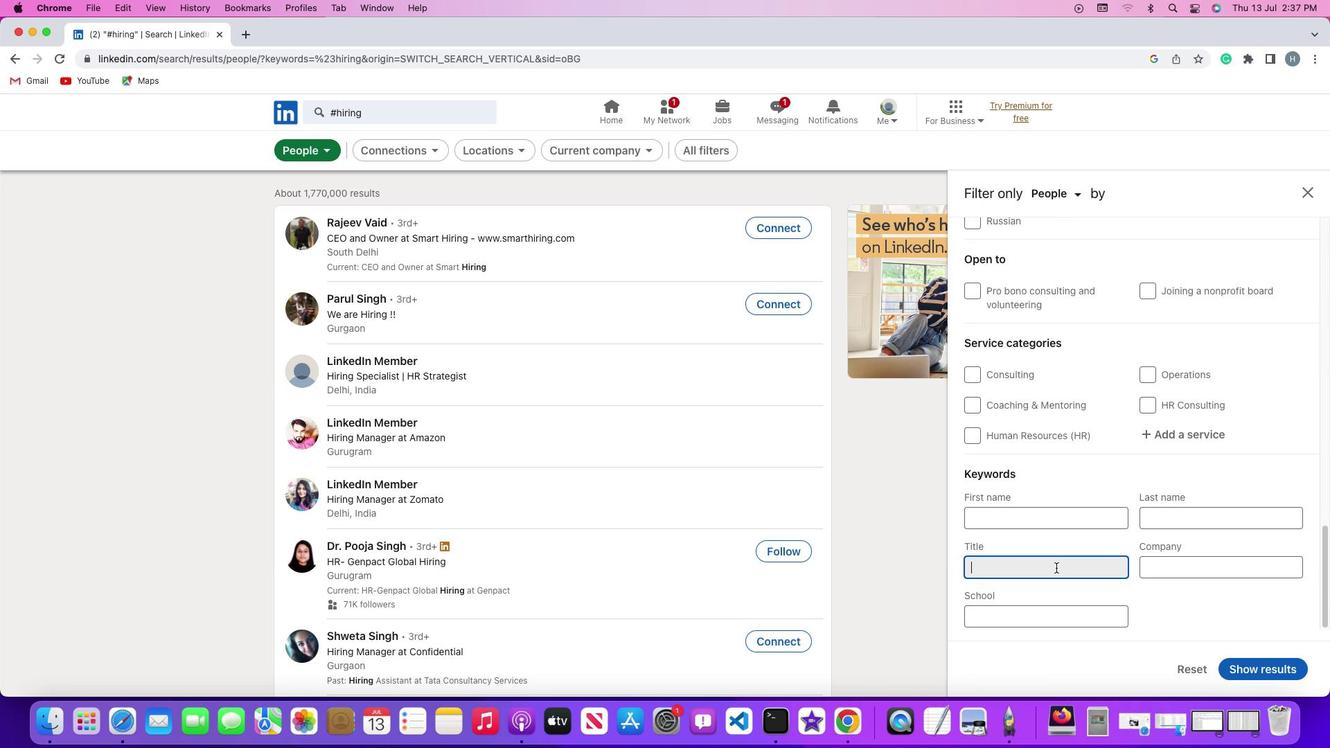 
Action: Key pressed Key.shift'D''i''r''e''c''t''o''r'
Screenshot: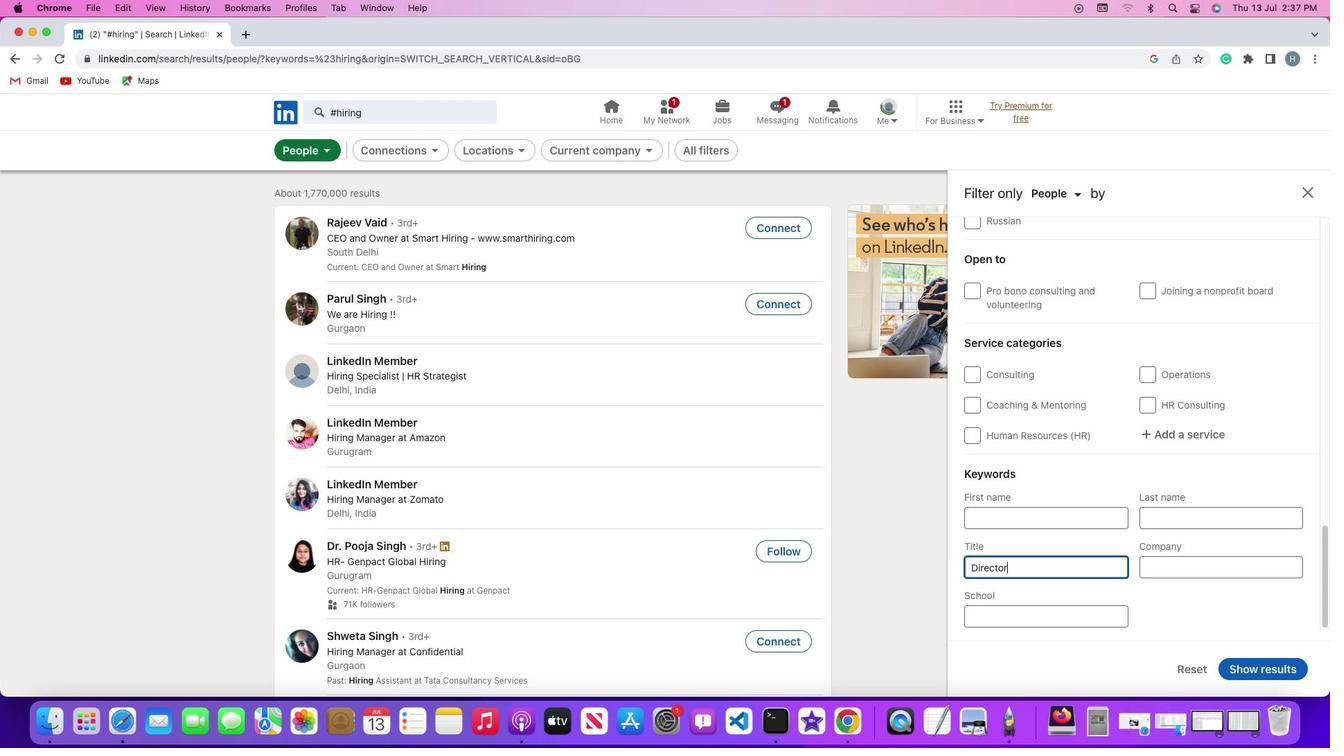 
Action: Mouse moved to (1252, 668)
Screenshot: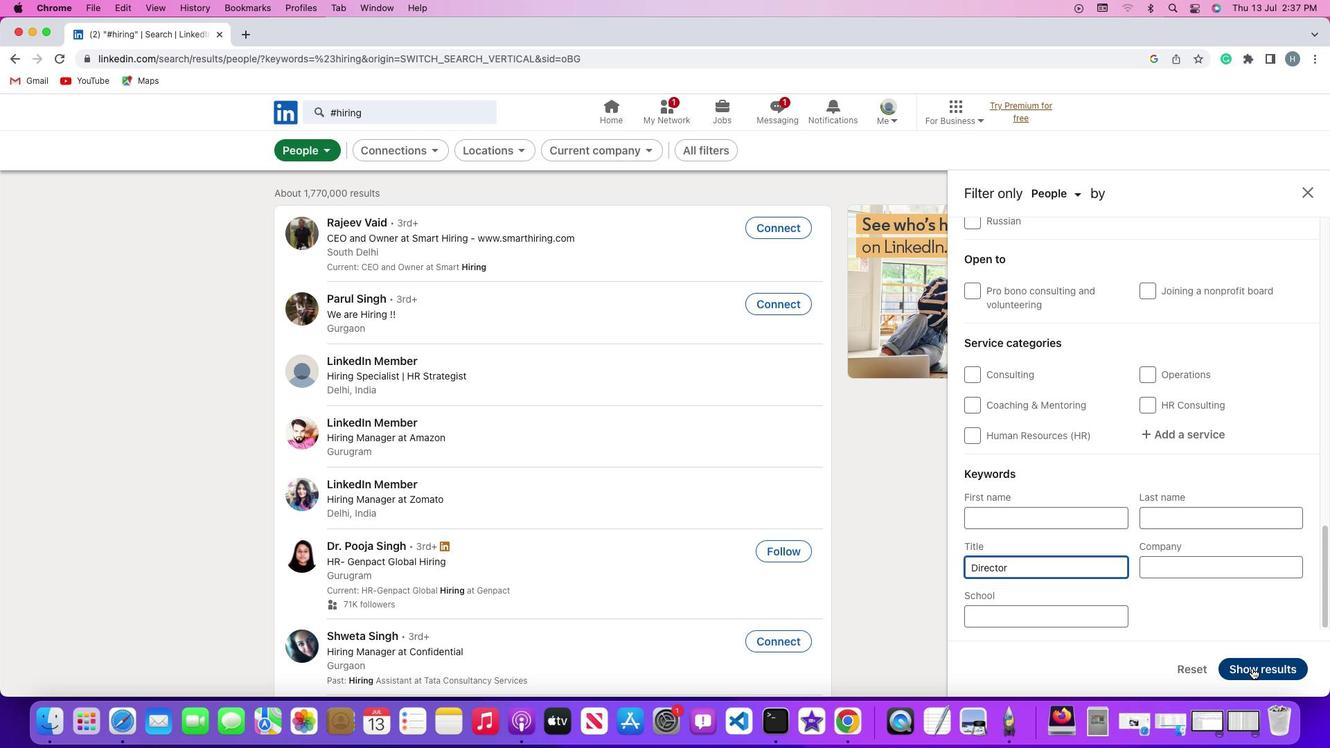 
Action: Mouse pressed left at (1252, 668)
Screenshot: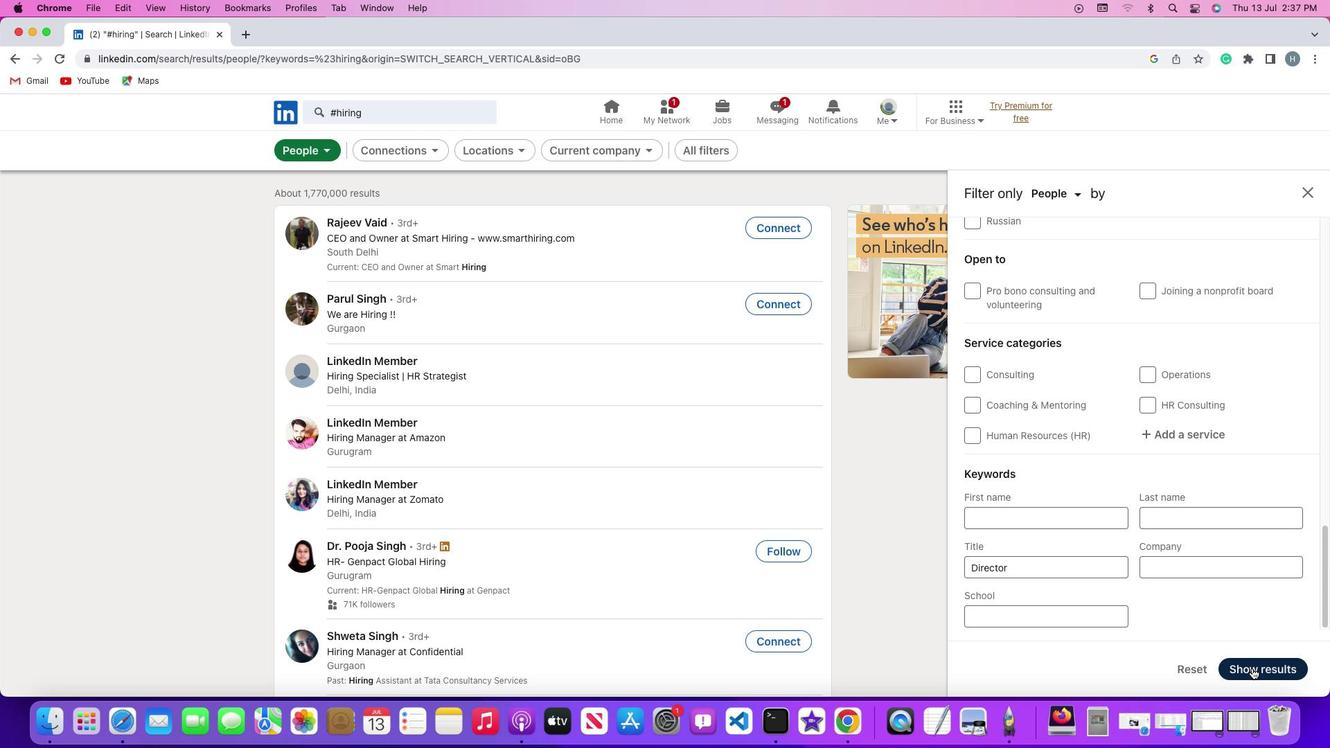 
Action: Mouse moved to (1133, 437)
Screenshot: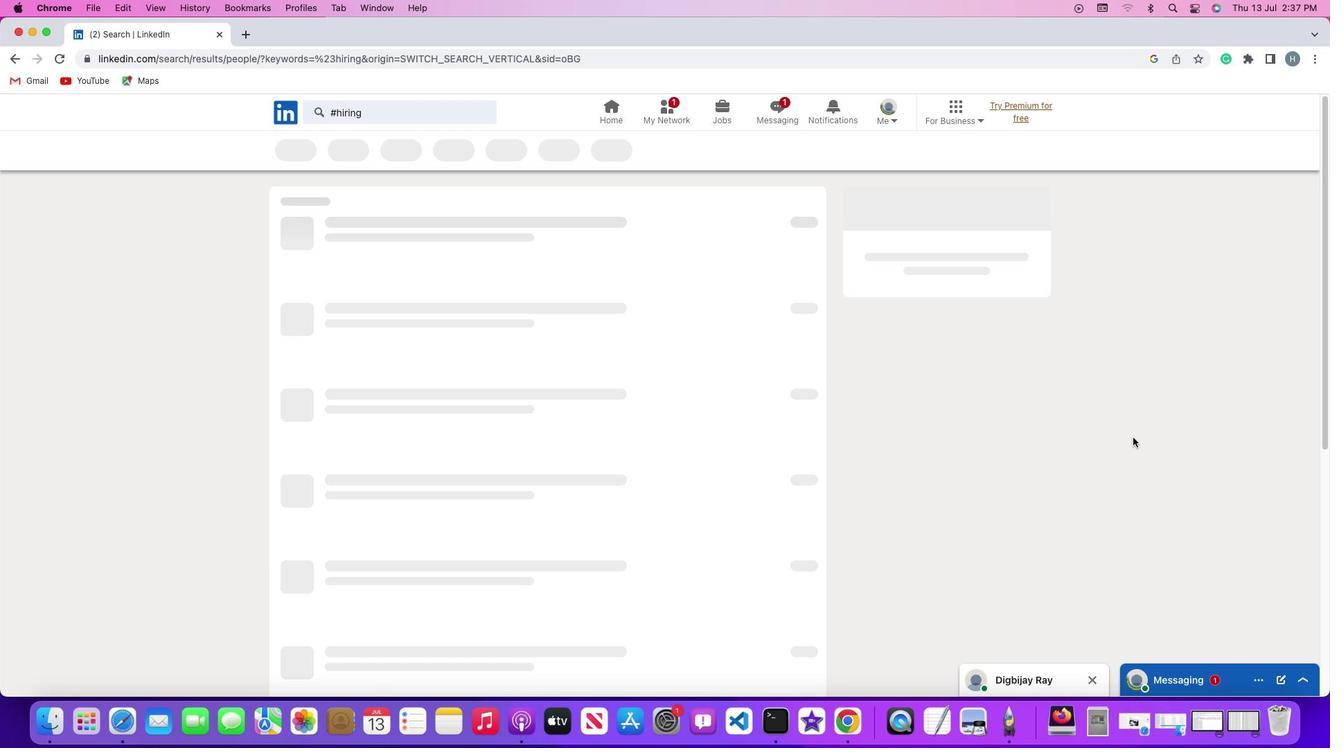 
